 Task: Check the average views per listing of gas cooktop in the last 5 years.
Action: Mouse moved to (1152, 312)
Screenshot: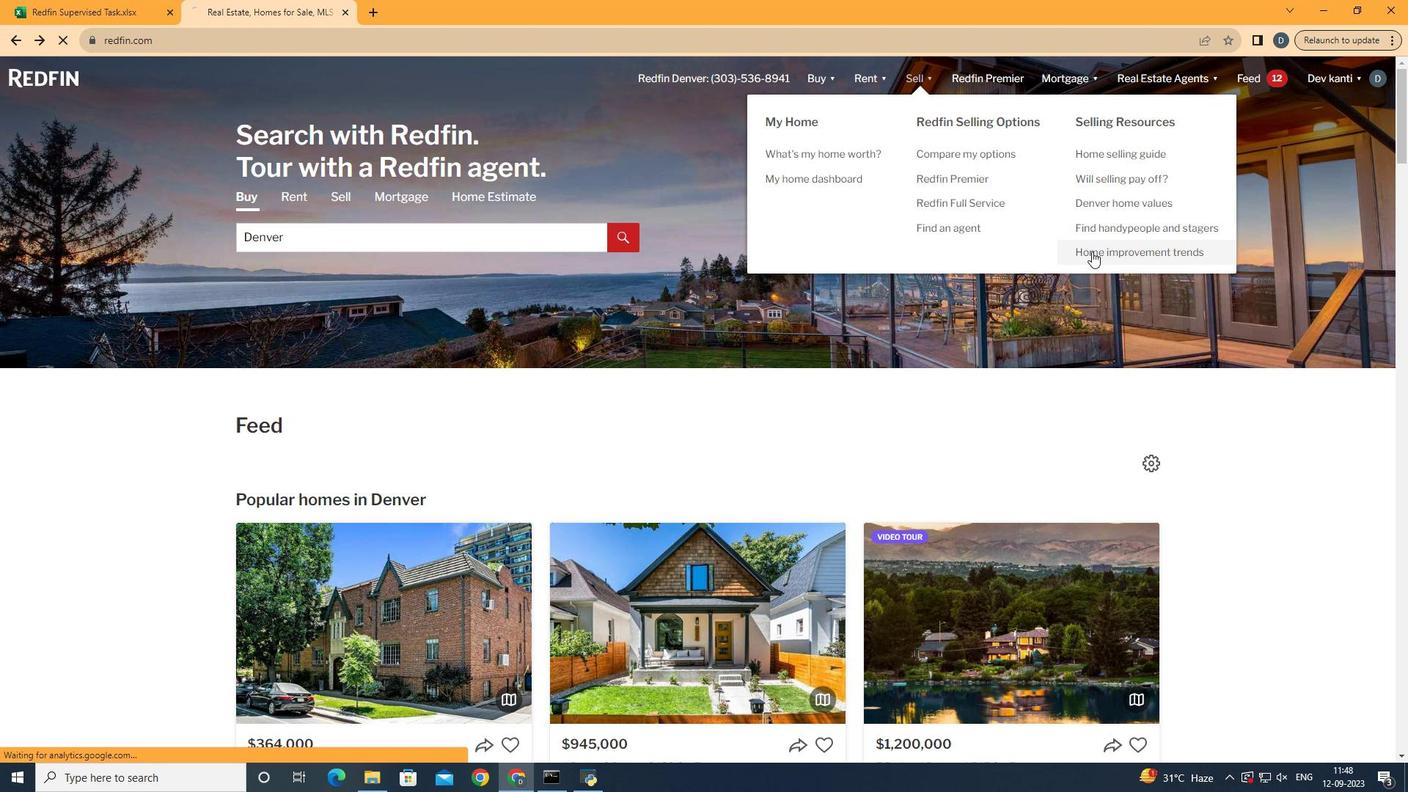 
Action: Mouse pressed left at (1152, 312)
Screenshot: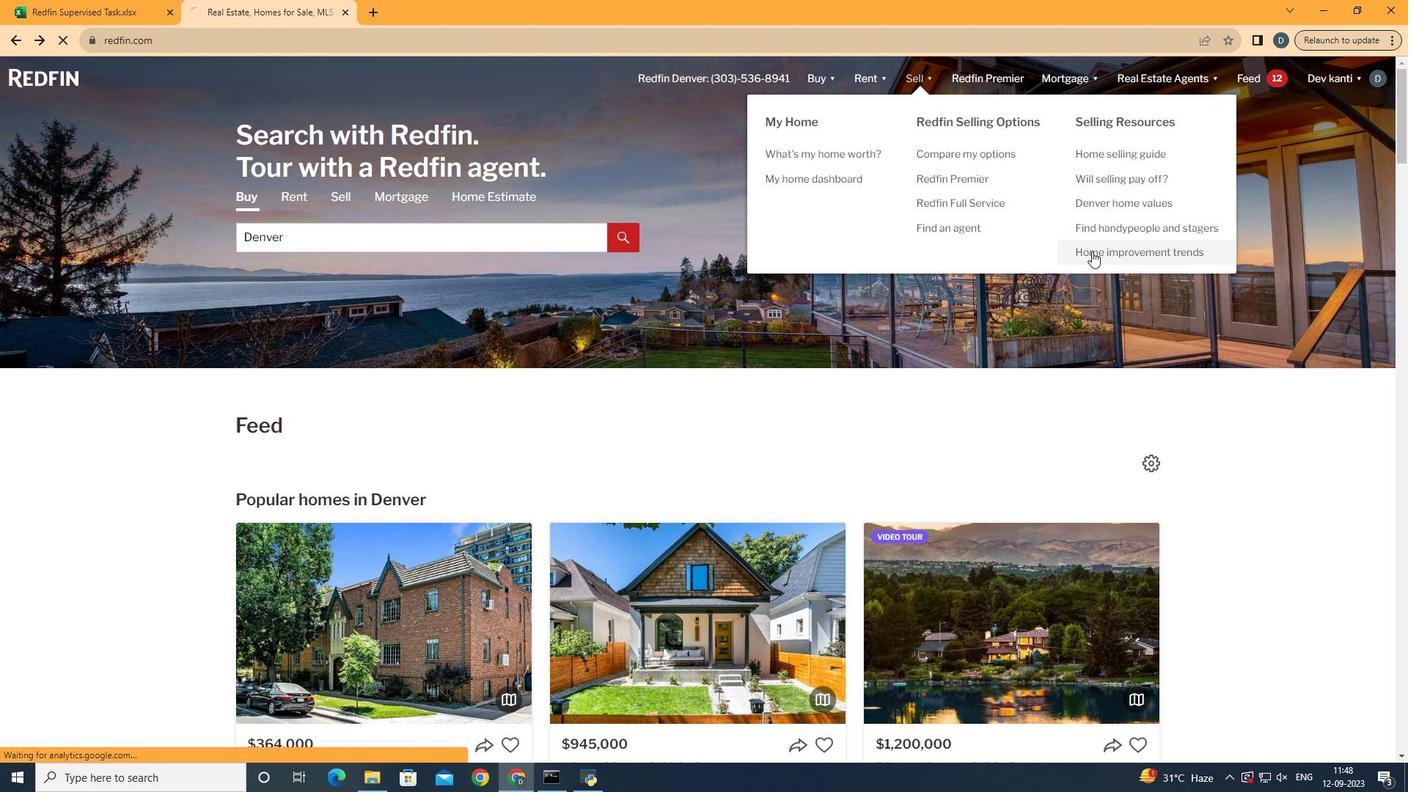 
Action: Mouse moved to (414, 342)
Screenshot: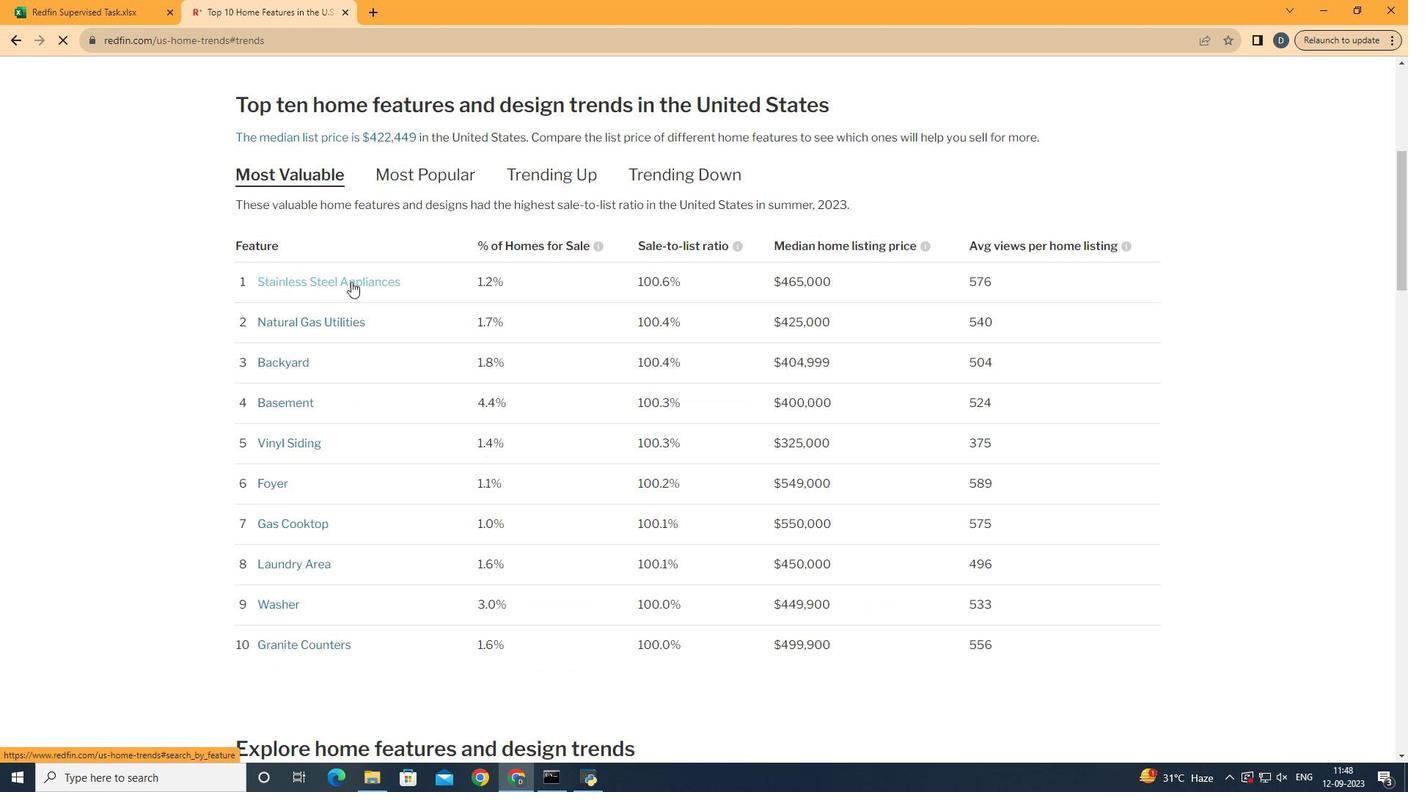 
Action: Mouse pressed left at (414, 342)
Screenshot: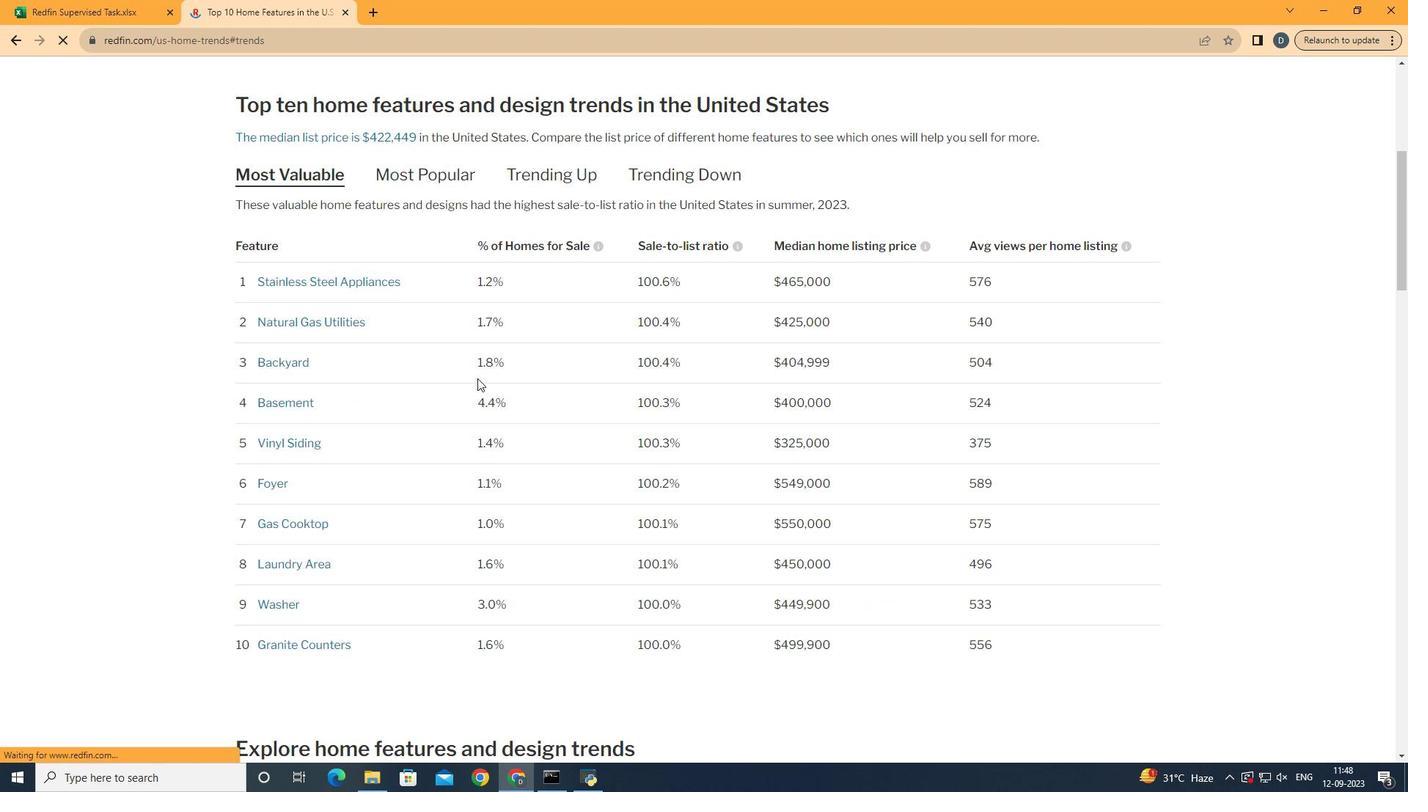
Action: Mouse moved to (538, 439)
Screenshot: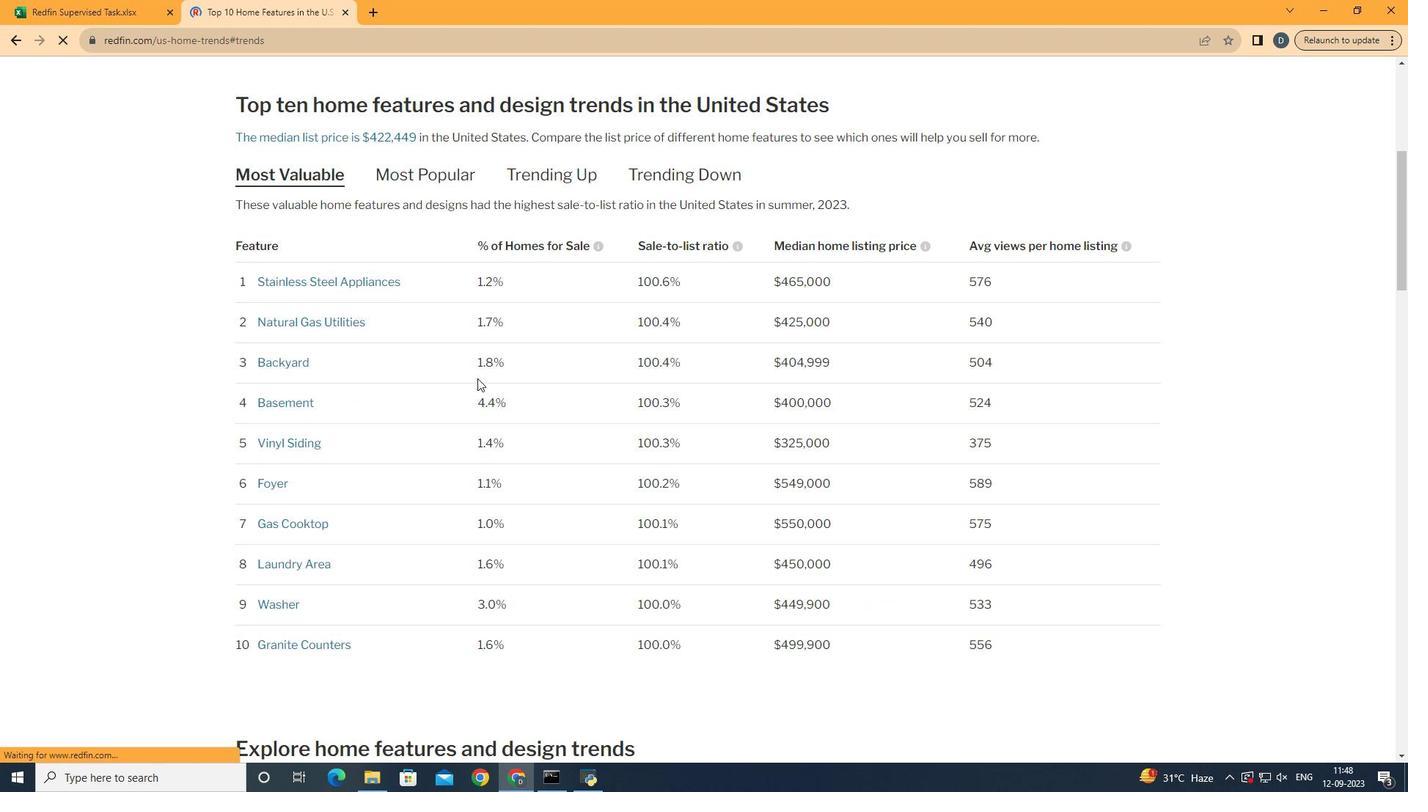
Action: Mouse scrolled (538, 438) with delta (0, 0)
Screenshot: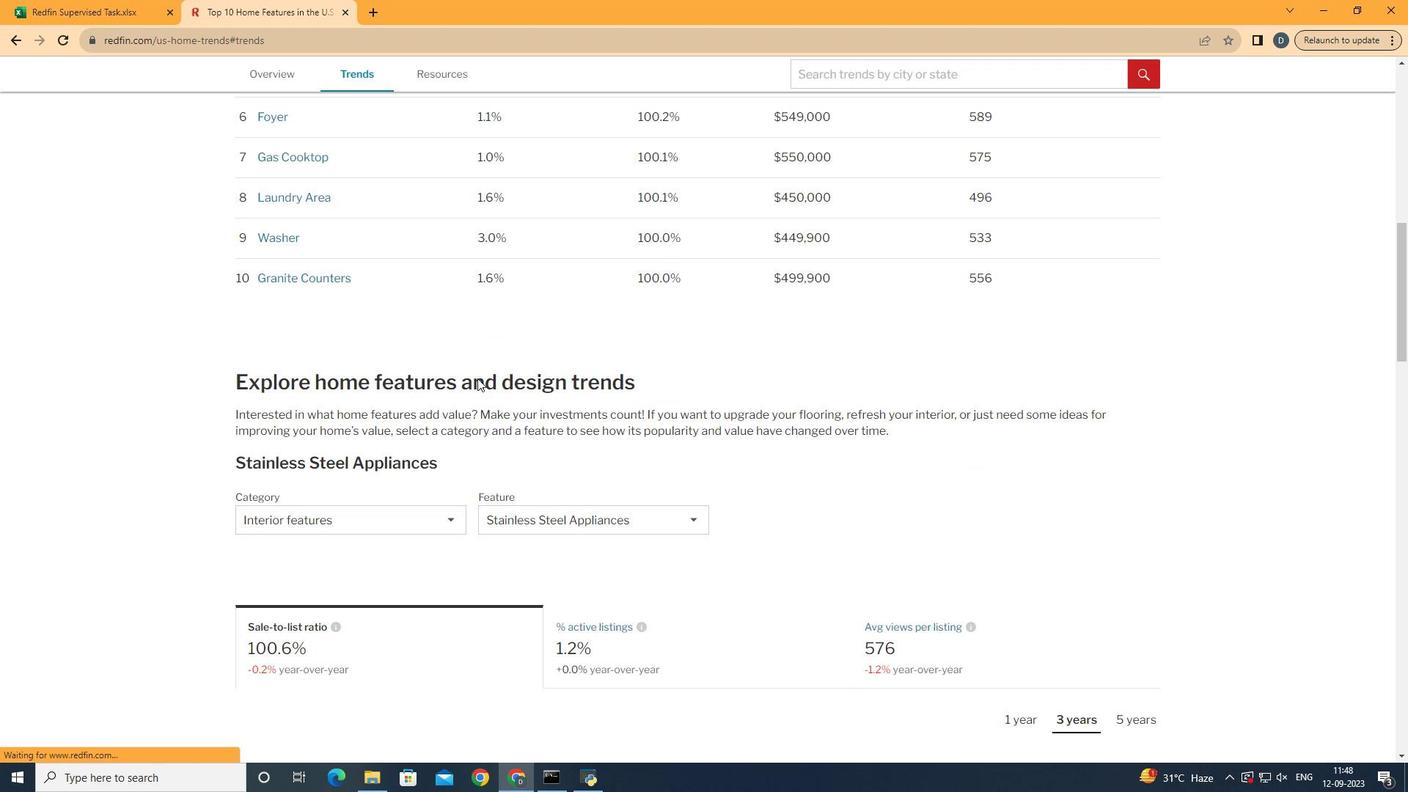 
Action: Mouse scrolled (538, 438) with delta (0, 0)
Screenshot: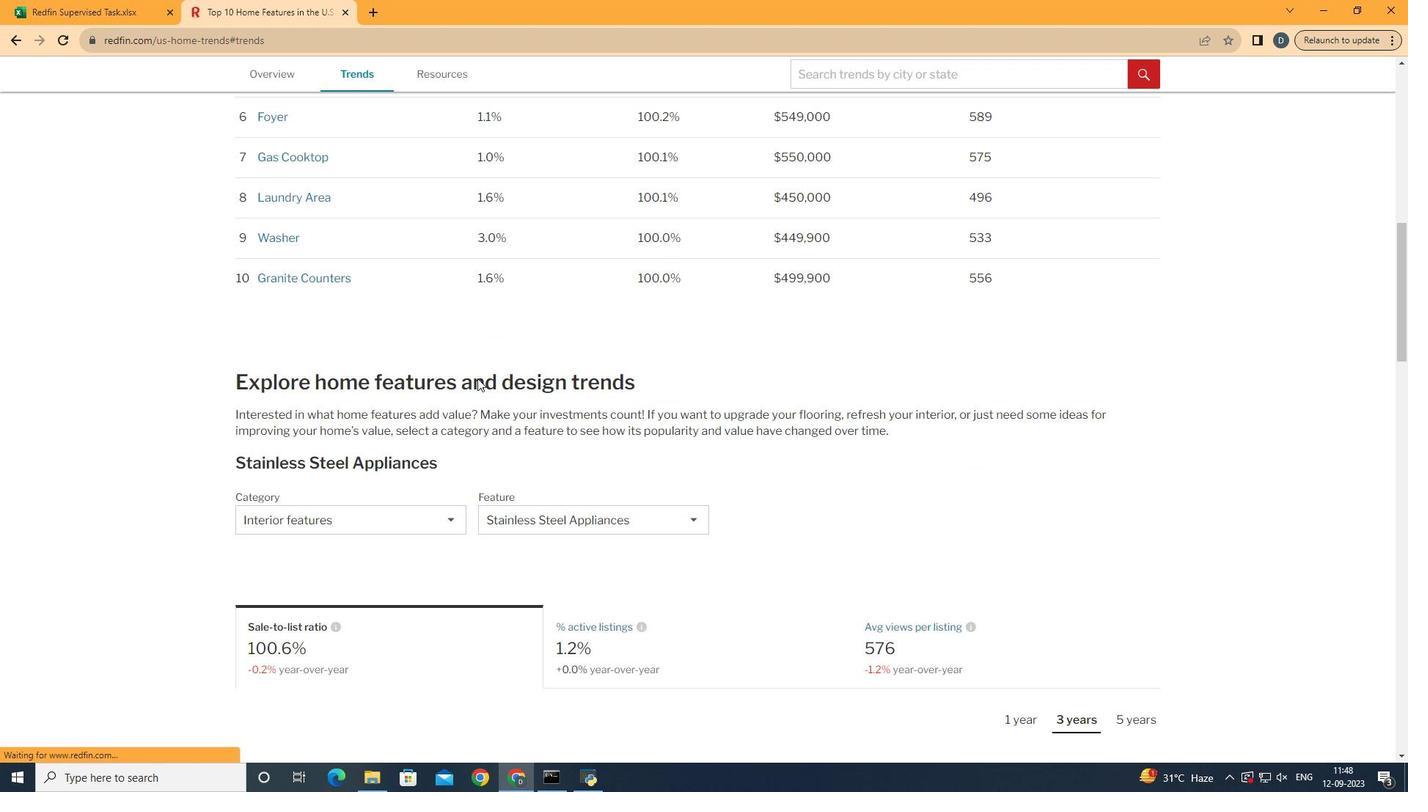 
Action: Mouse scrolled (538, 438) with delta (0, 0)
Screenshot: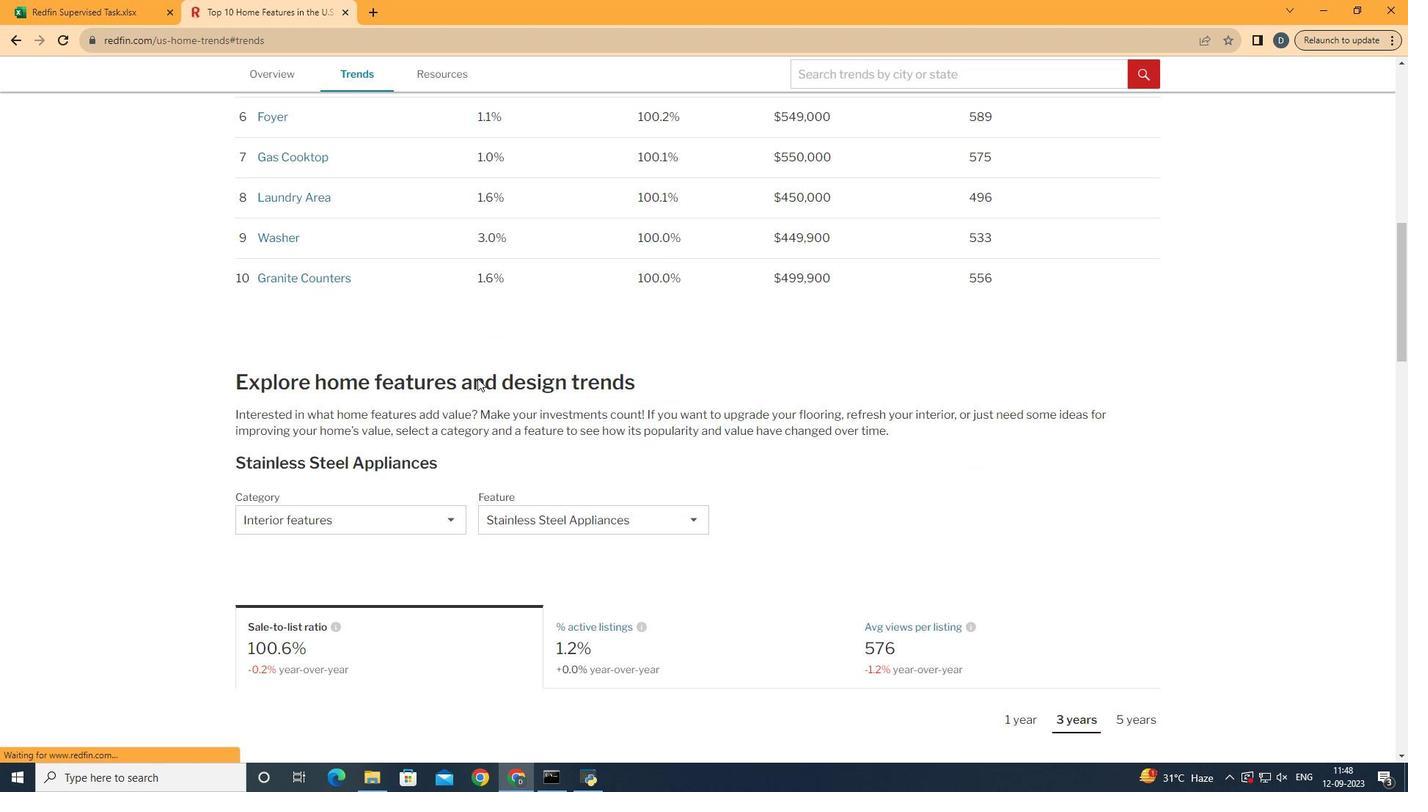 
Action: Mouse scrolled (538, 438) with delta (0, 0)
Screenshot: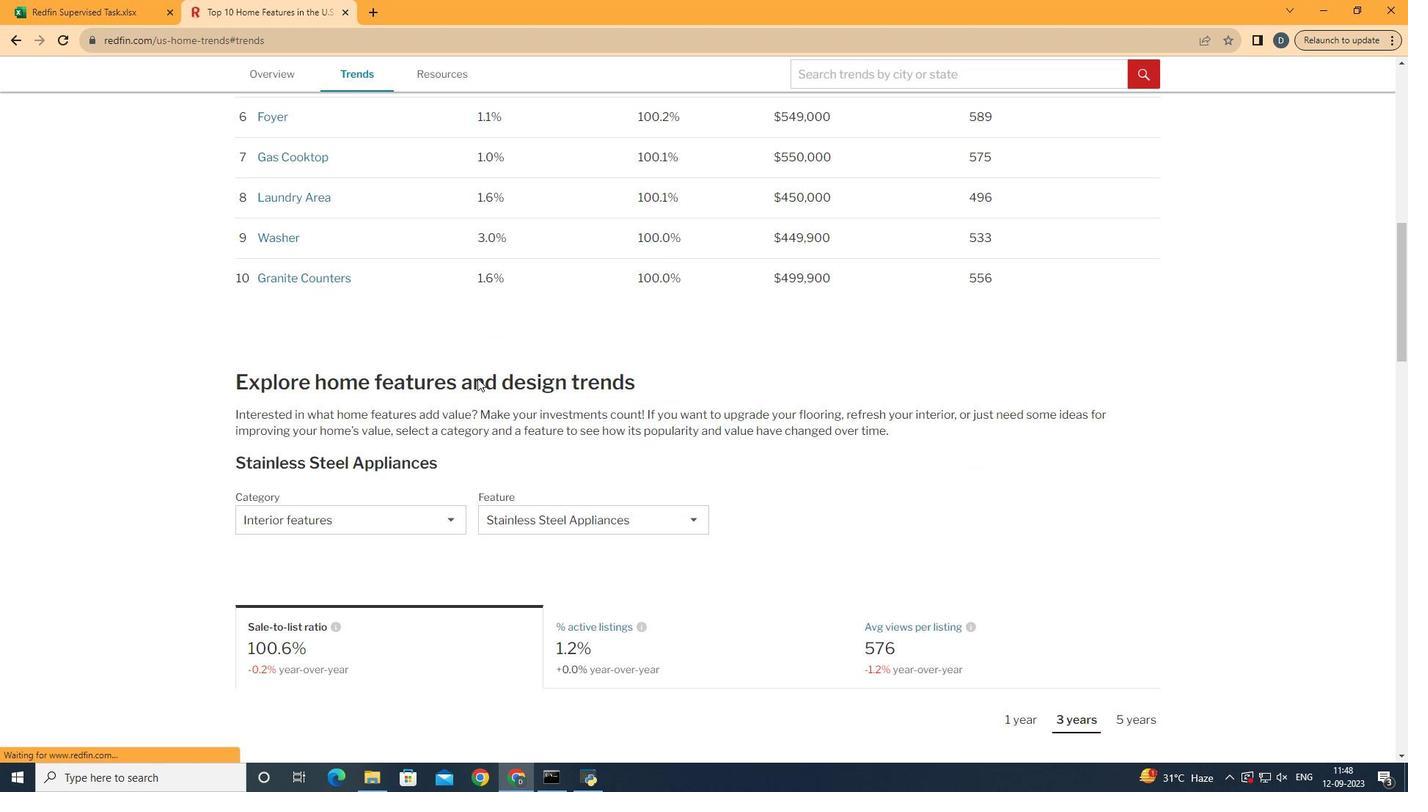 
Action: Mouse scrolled (538, 438) with delta (0, 0)
Screenshot: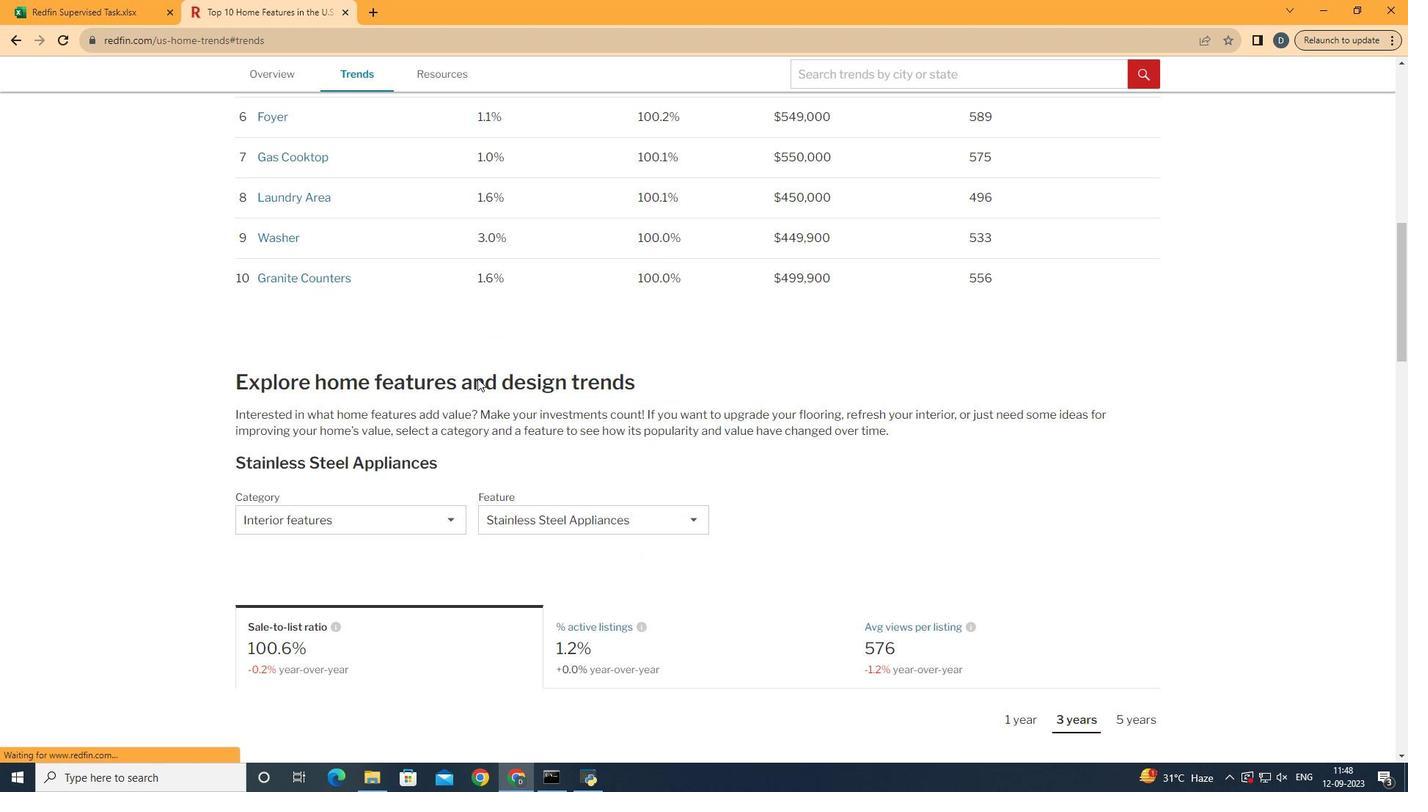 
Action: Mouse scrolled (538, 438) with delta (0, 0)
Screenshot: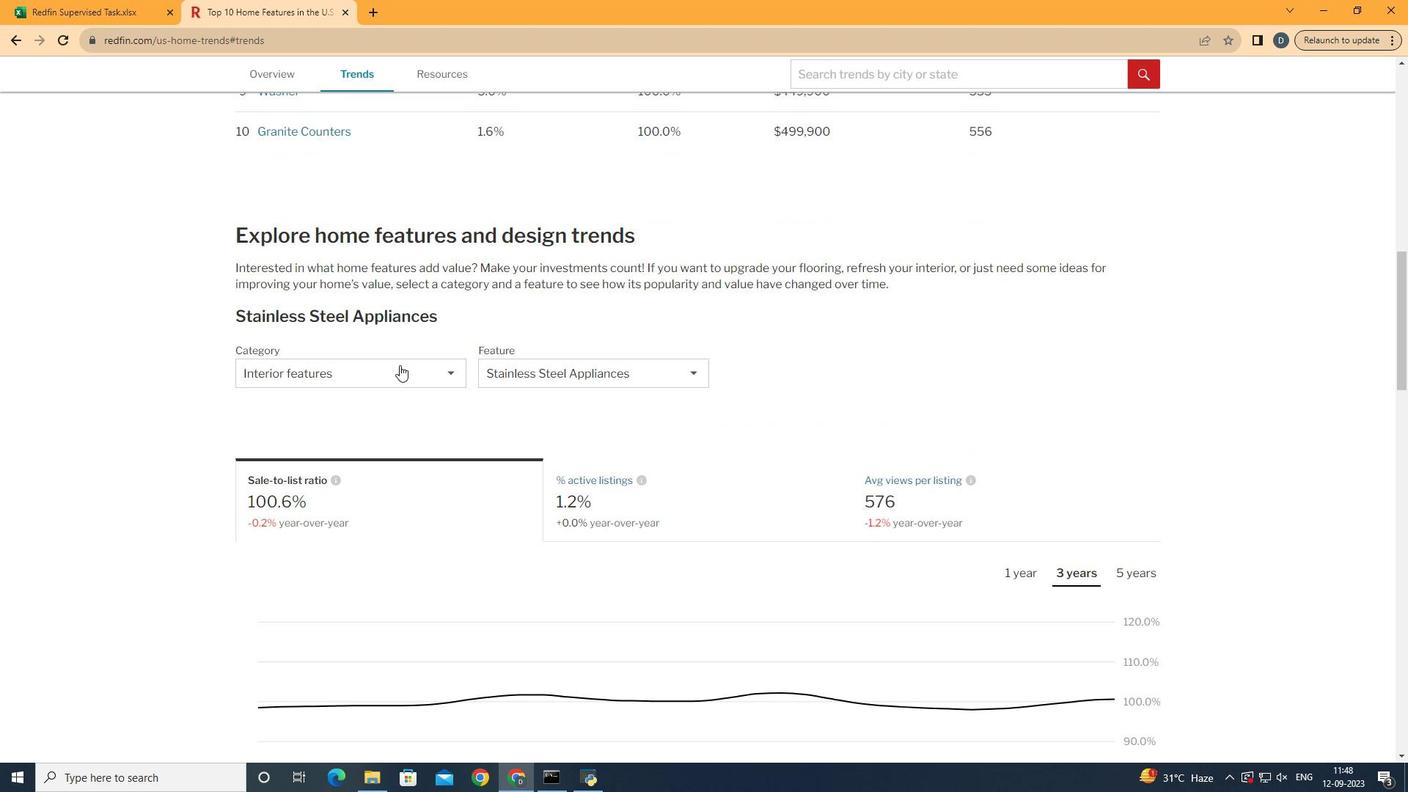 
Action: Mouse scrolled (538, 438) with delta (0, 0)
Screenshot: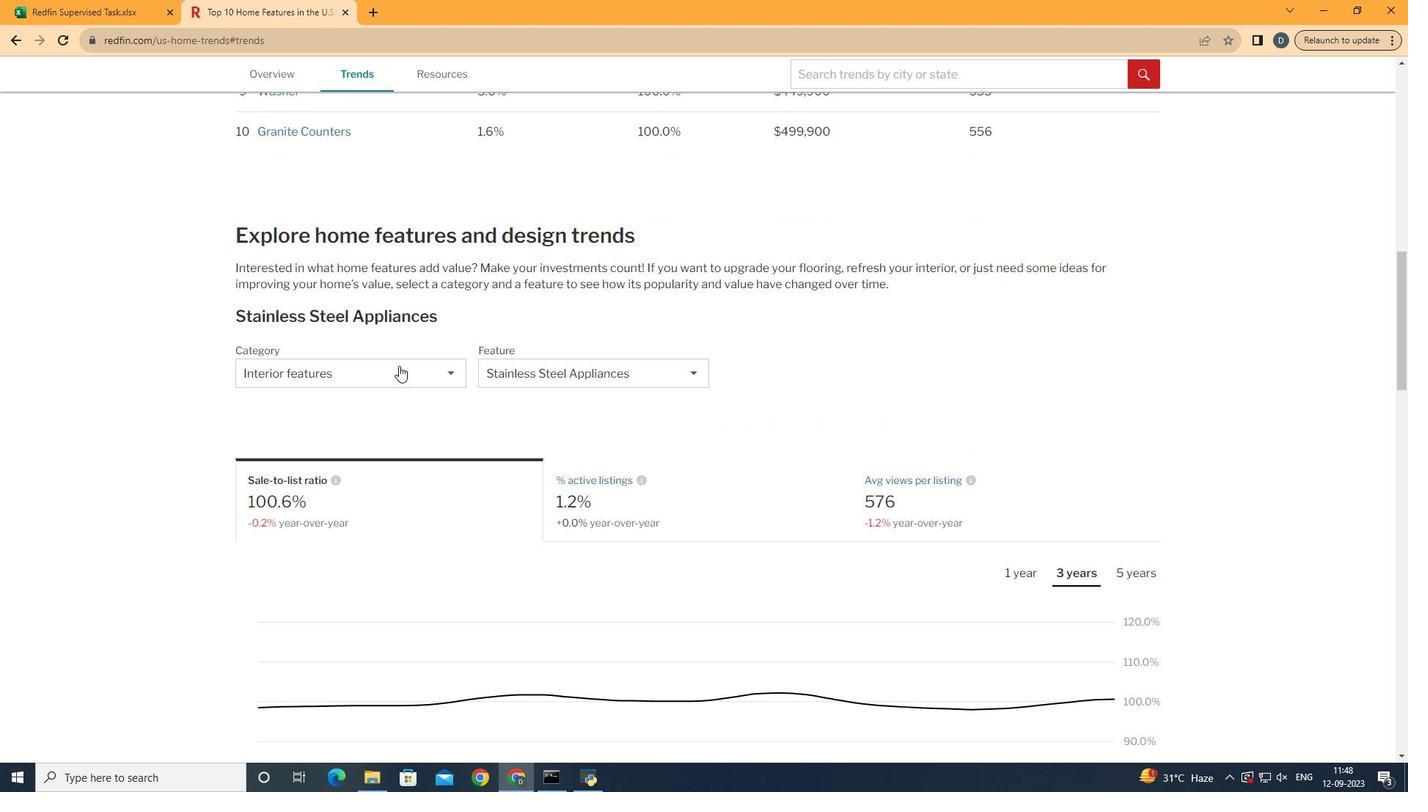 
Action: Mouse moved to (460, 426)
Screenshot: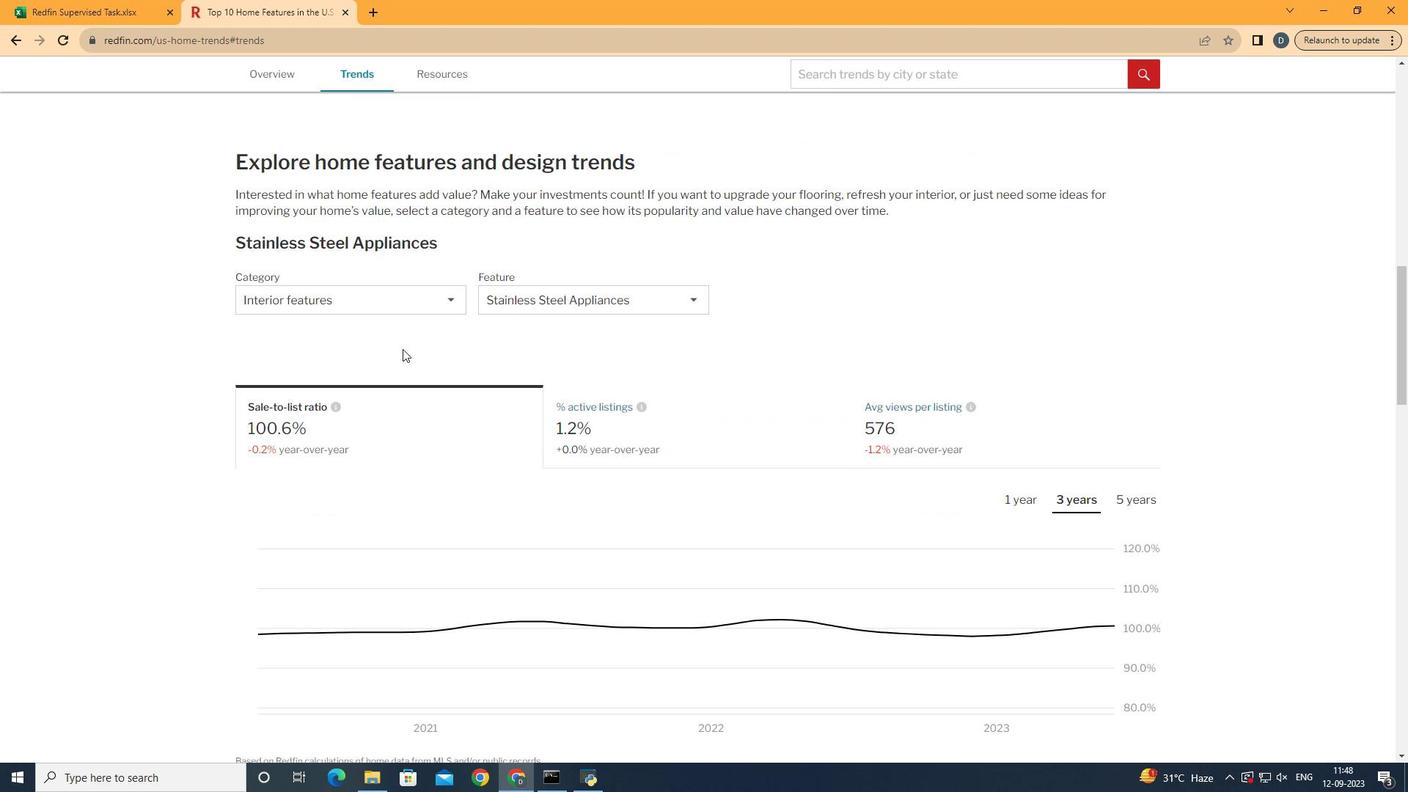 
Action: Mouse scrolled (460, 425) with delta (0, 0)
Screenshot: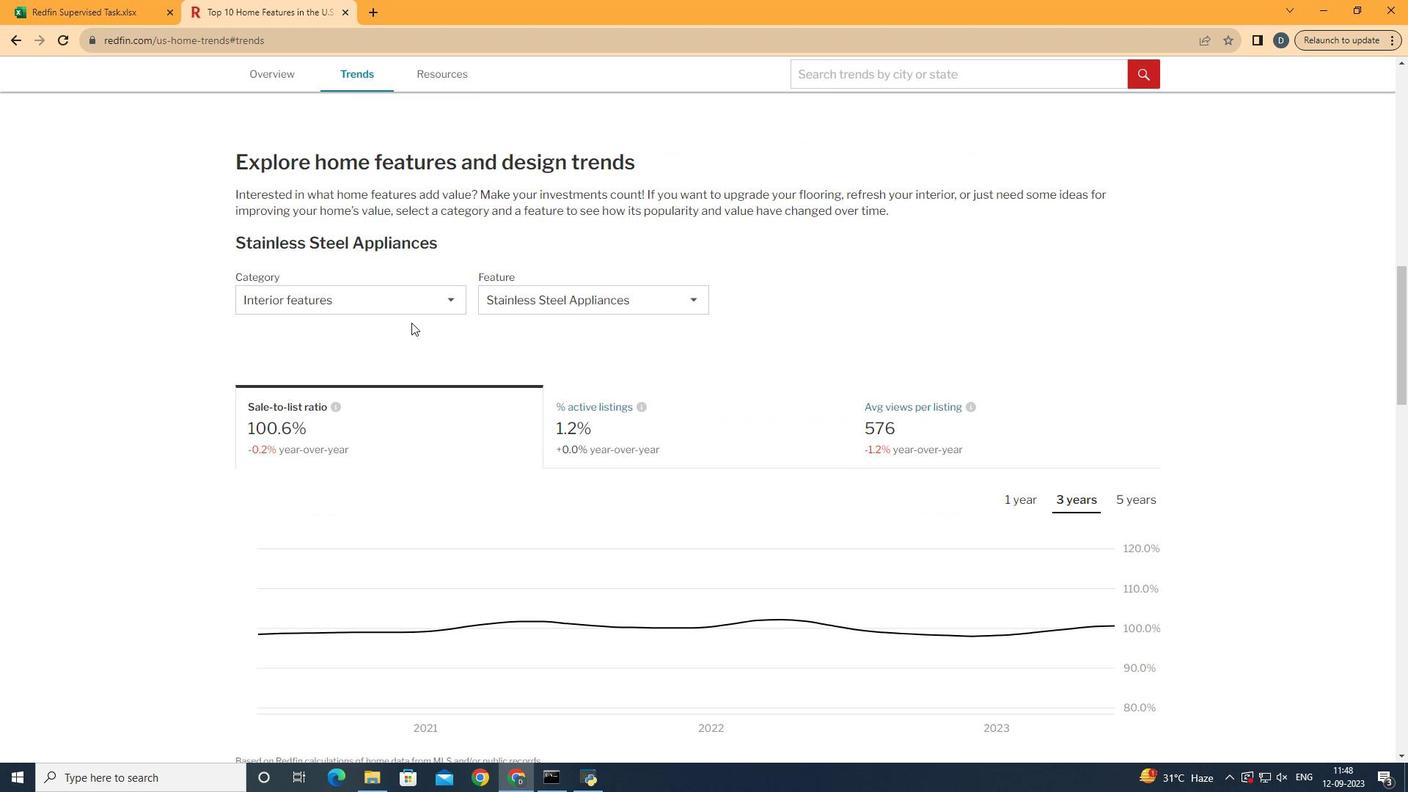 
Action: Mouse moved to (481, 352)
Screenshot: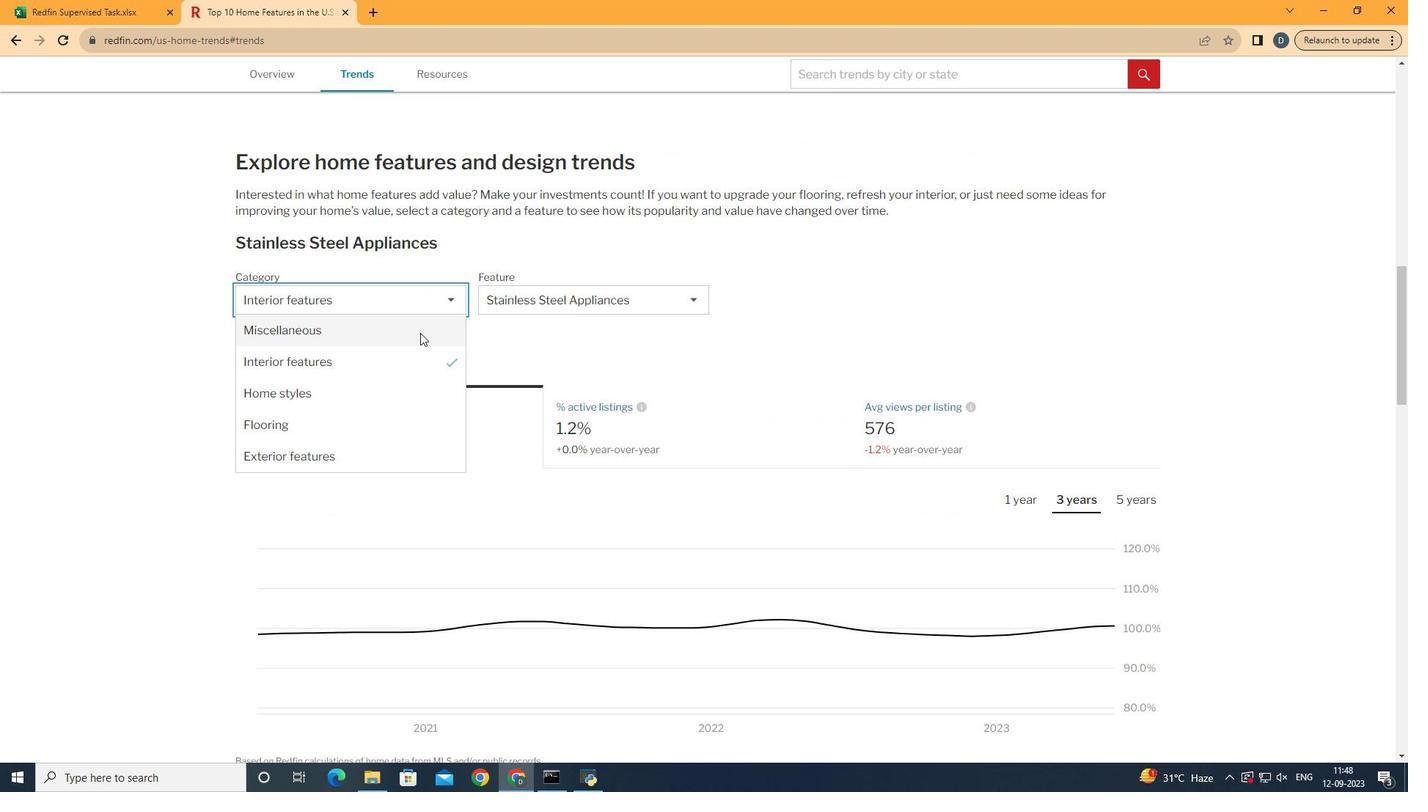 
Action: Mouse pressed left at (481, 352)
Screenshot: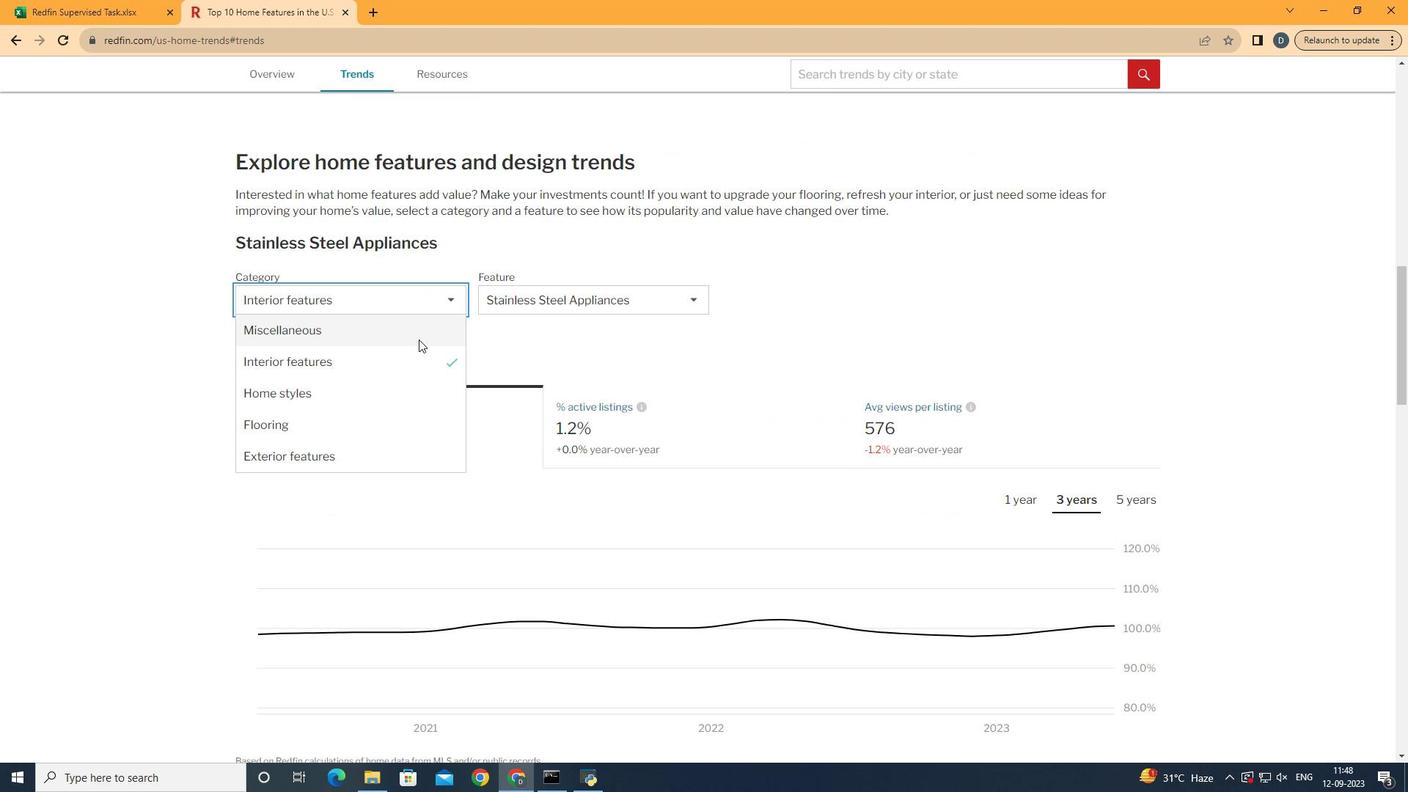 
Action: Mouse moved to (482, 420)
Screenshot: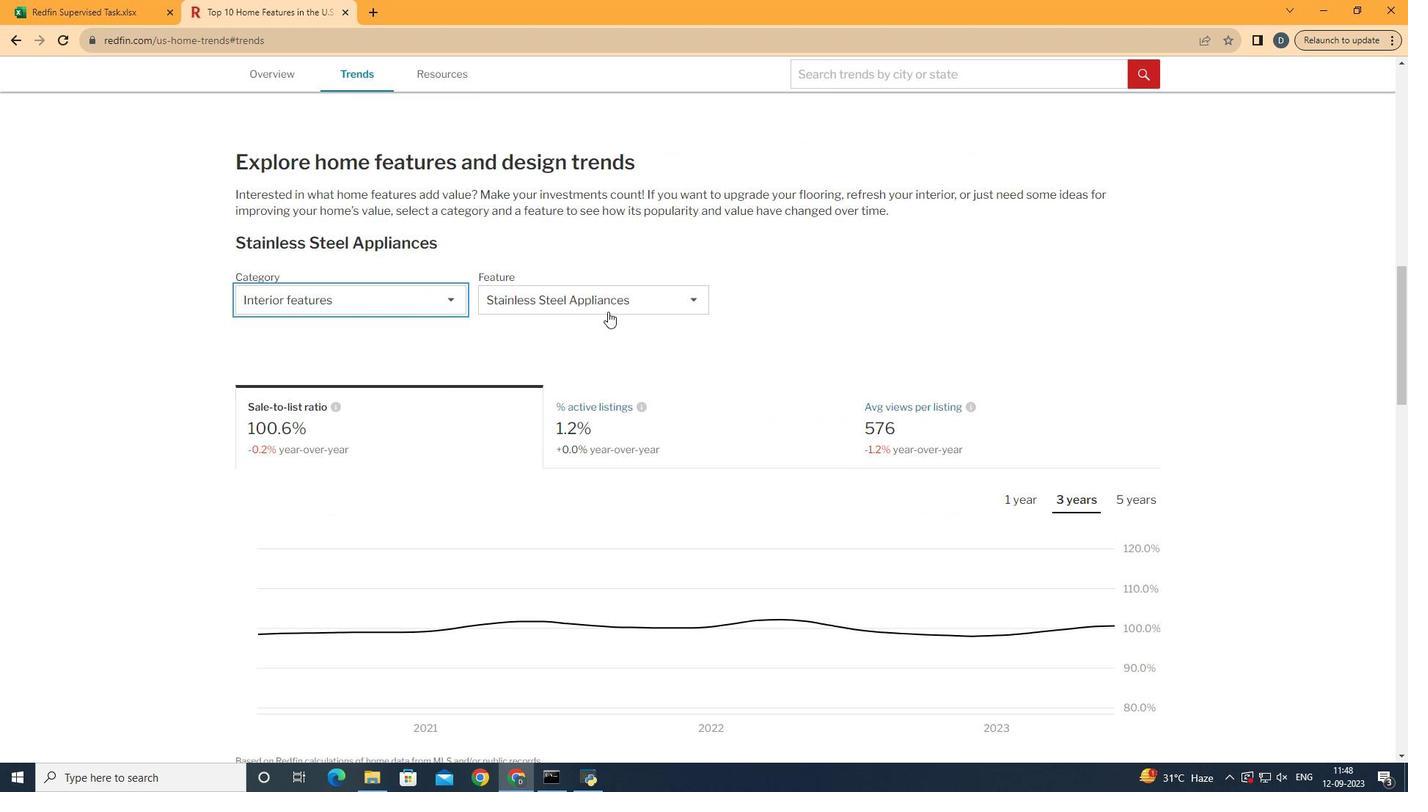 
Action: Mouse pressed left at (482, 420)
Screenshot: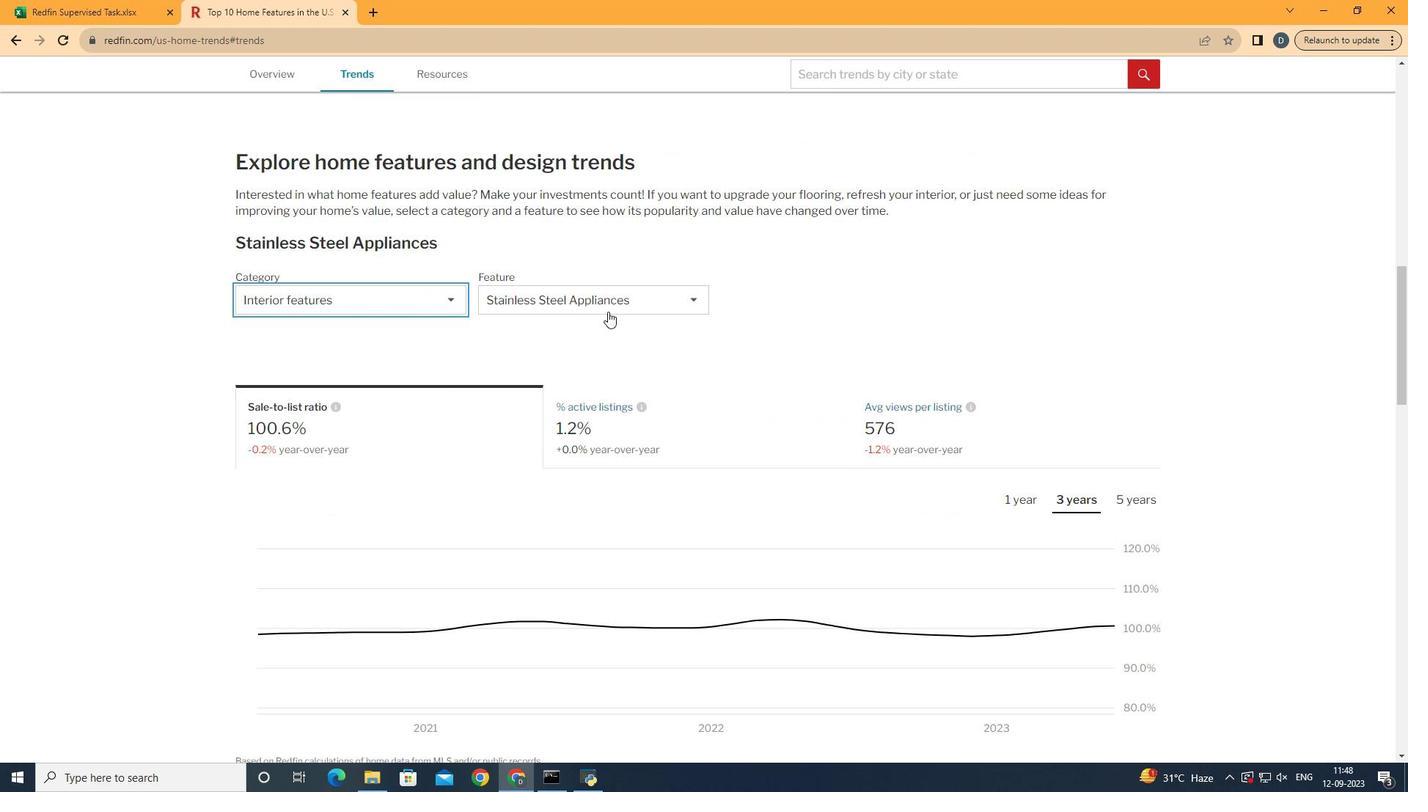 
Action: Mouse moved to (675, 366)
Screenshot: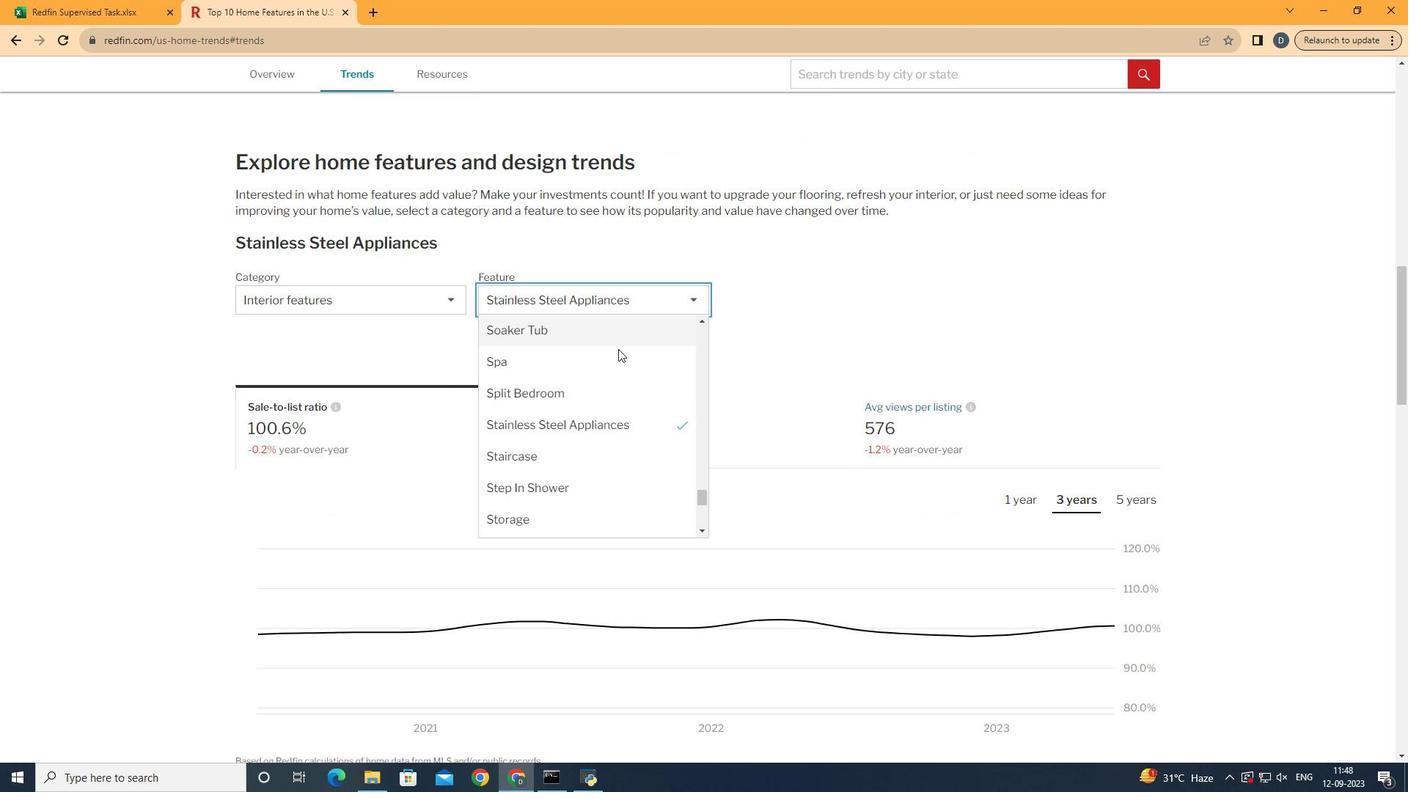 
Action: Mouse pressed left at (675, 366)
Screenshot: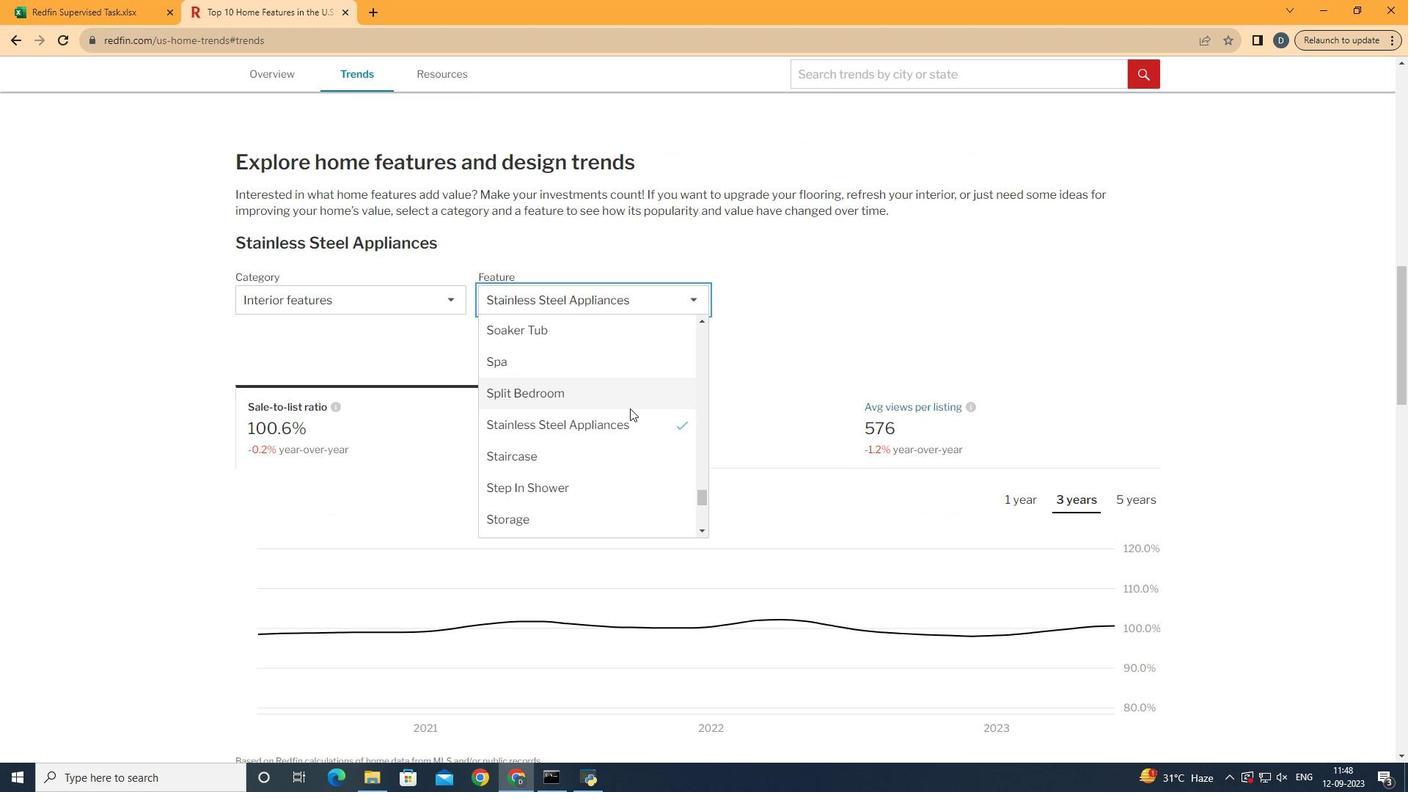 
Action: Mouse moved to (699, 497)
Screenshot: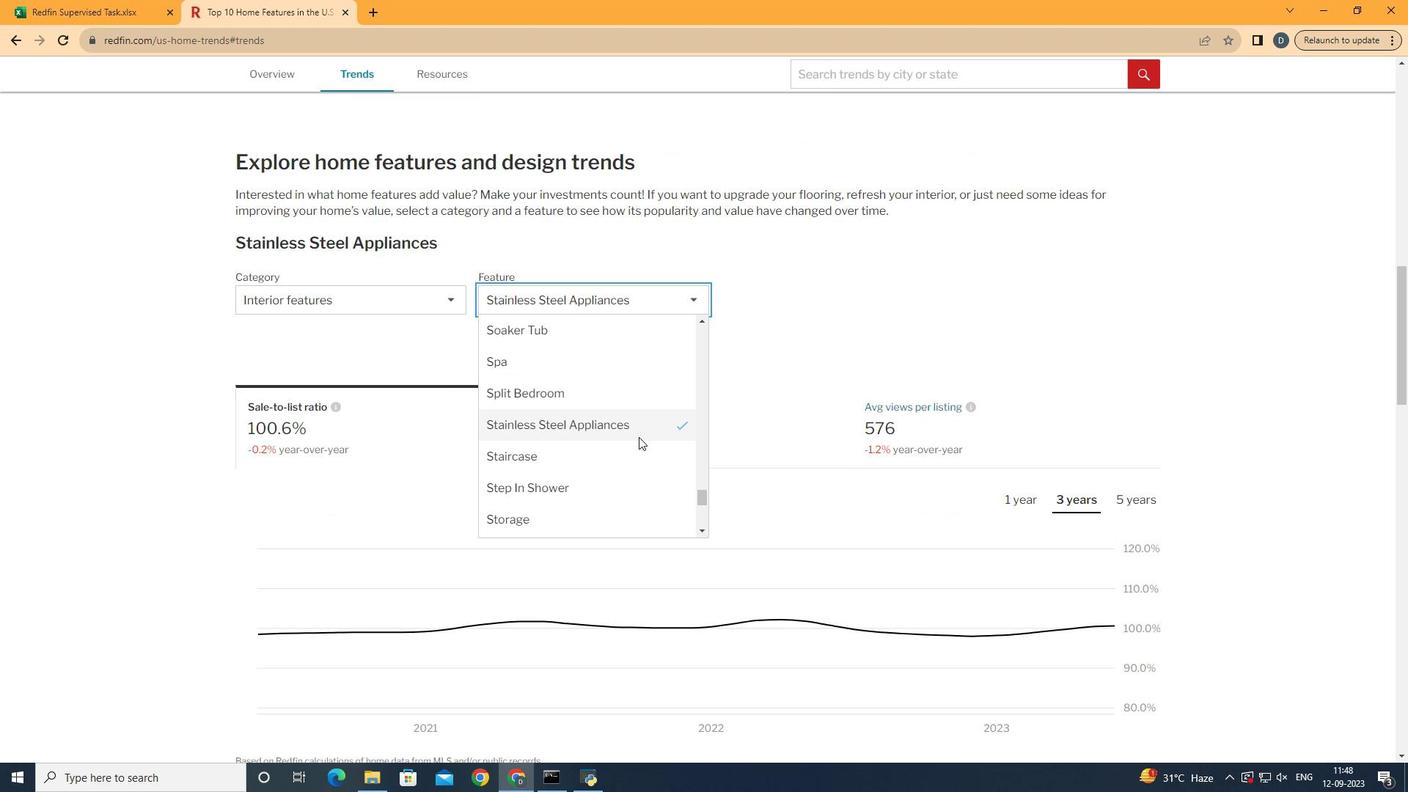 
Action: Mouse scrolled (699, 498) with delta (0, 0)
Screenshot: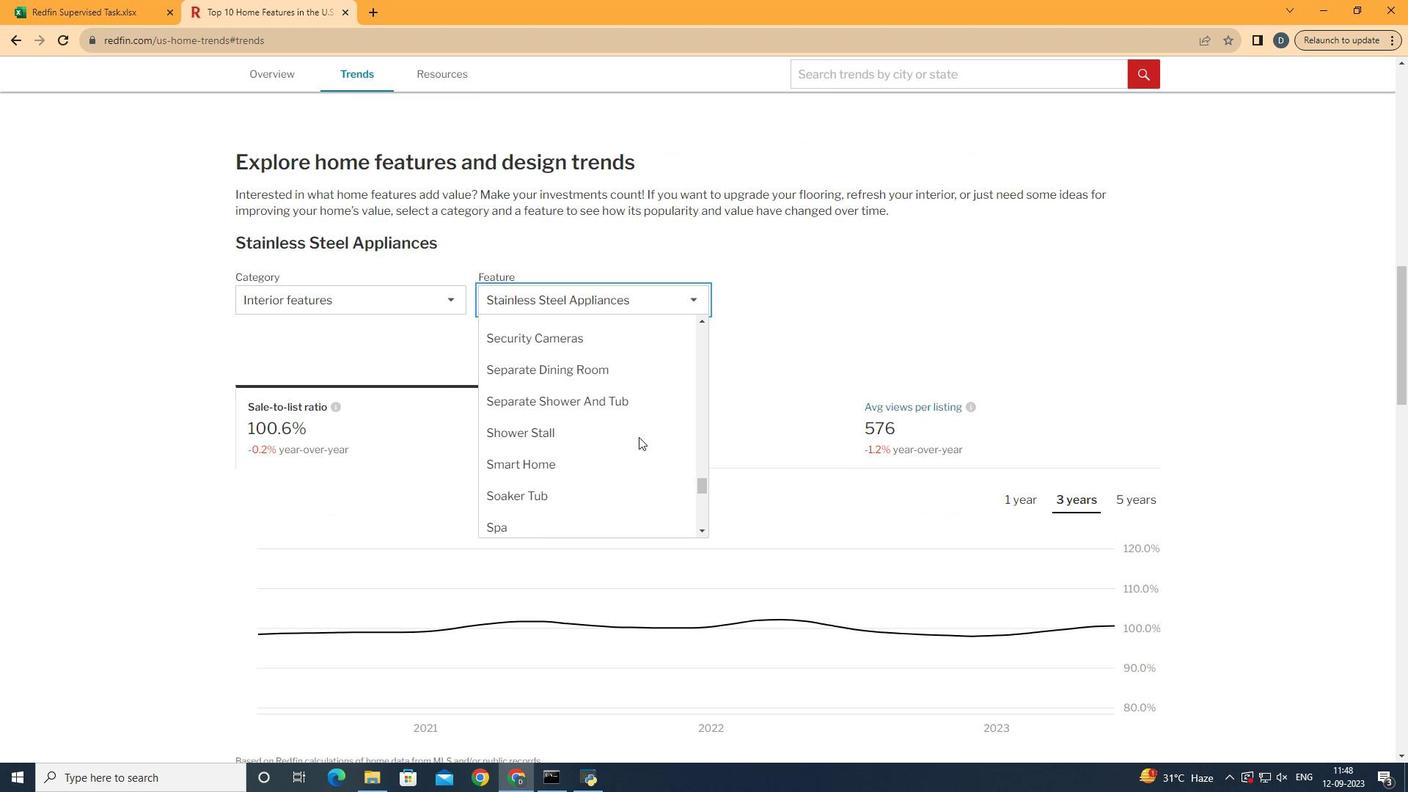 
Action: Mouse scrolled (699, 498) with delta (0, 0)
Screenshot: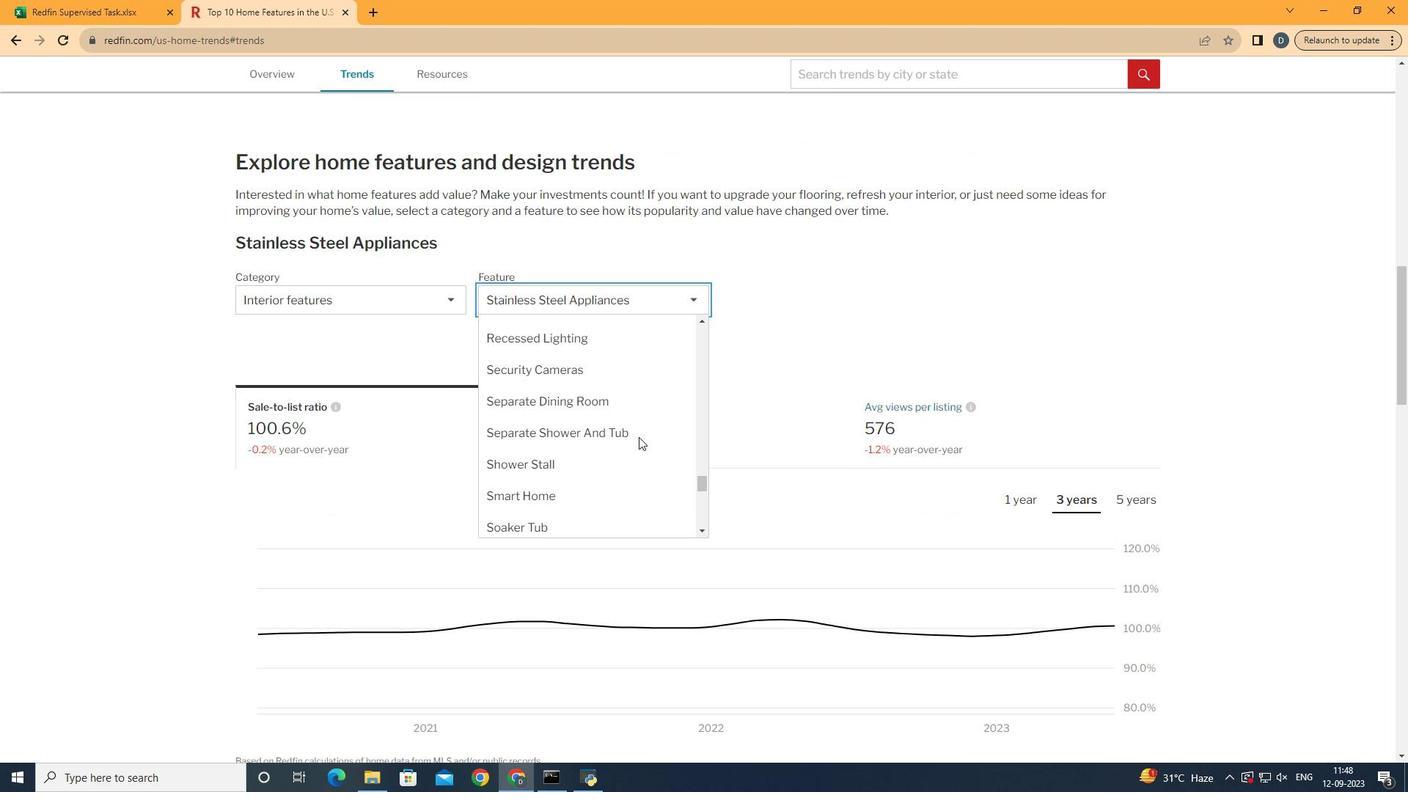 
Action: Mouse scrolled (699, 498) with delta (0, 0)
Screenshot: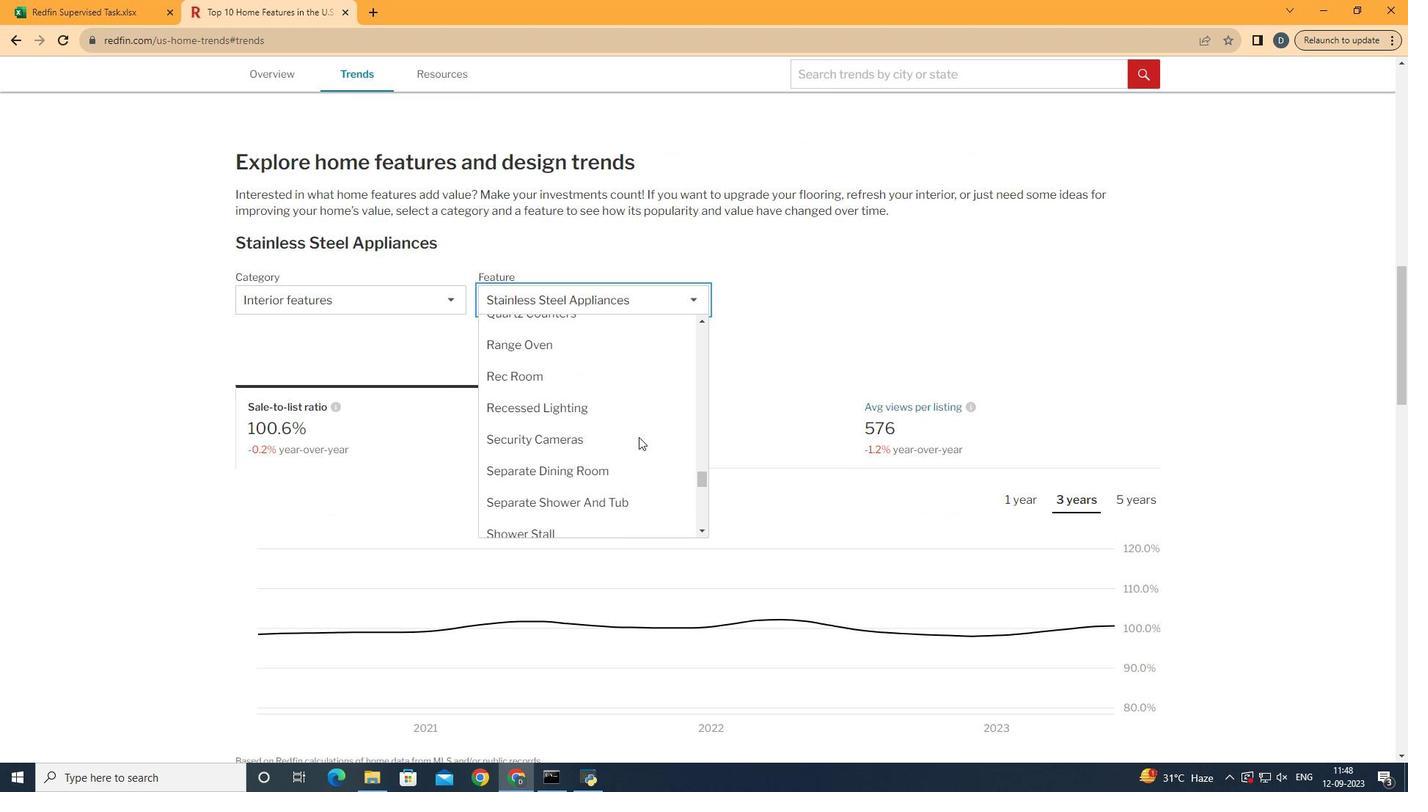 
Action: Mouse scrolled (699, 498) with delta (0, 0)
Screenshot: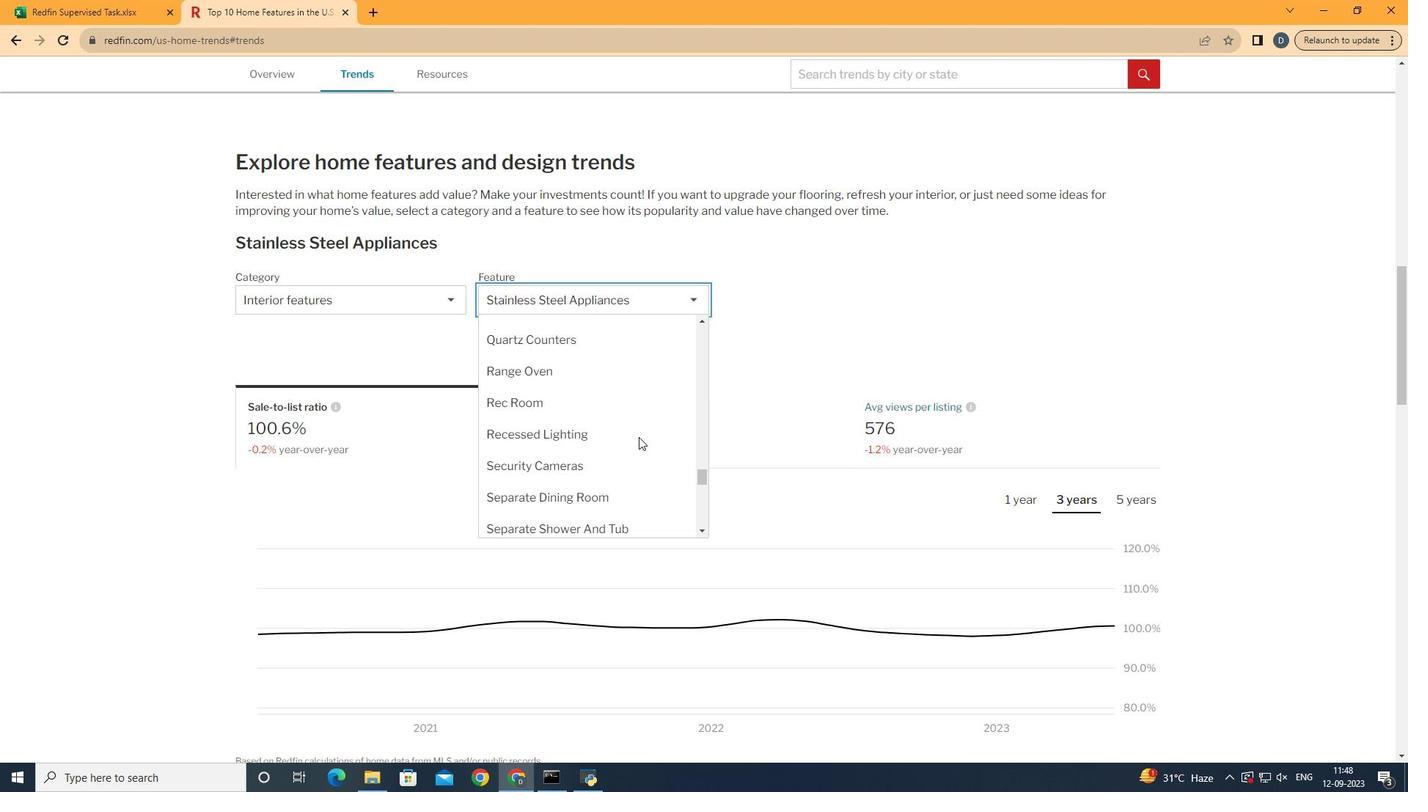 
Action: Mouse scrolled (699, 498) with delta (0, 0)
Screenshot: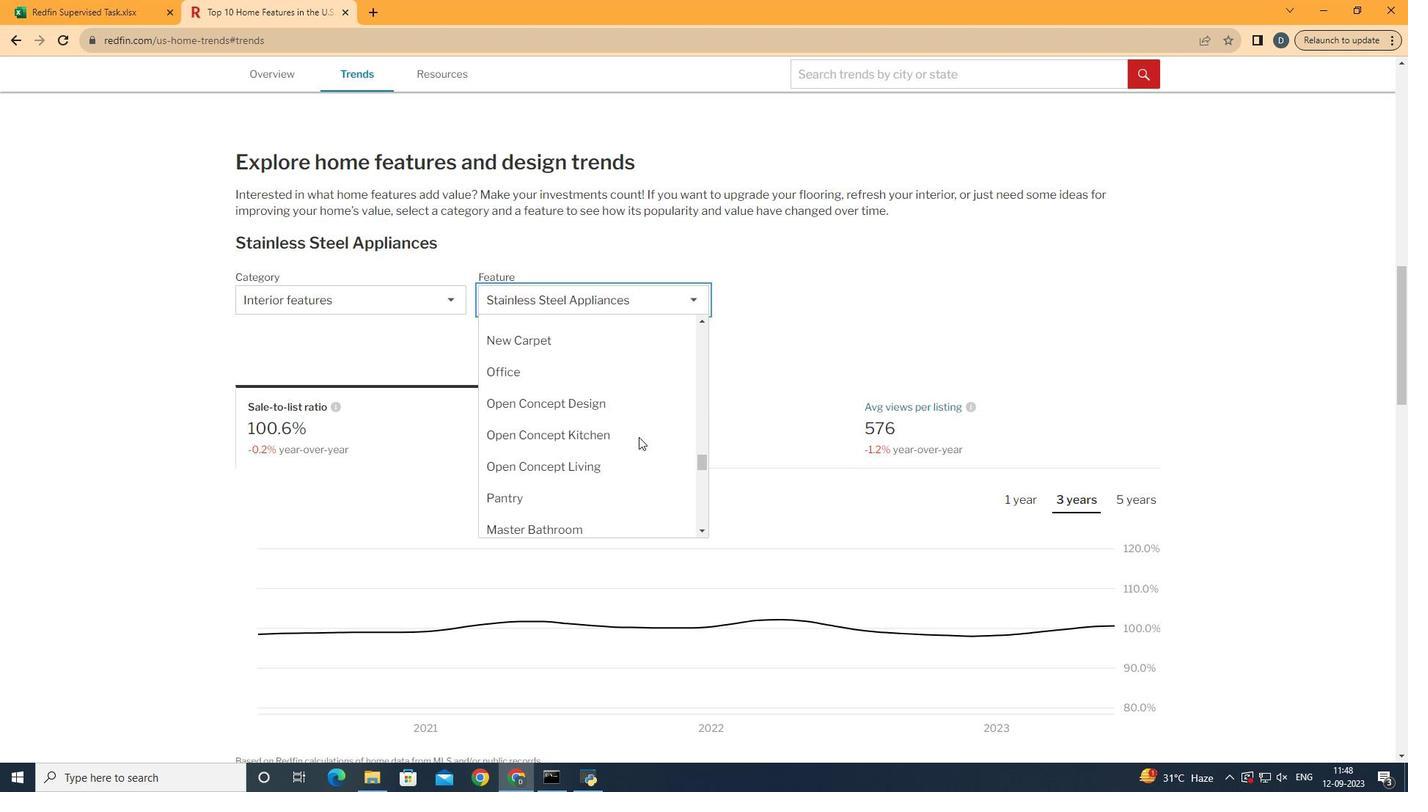 
Action: Mouse scrolled (699, 498) with delta (0, 0)
Screenshot: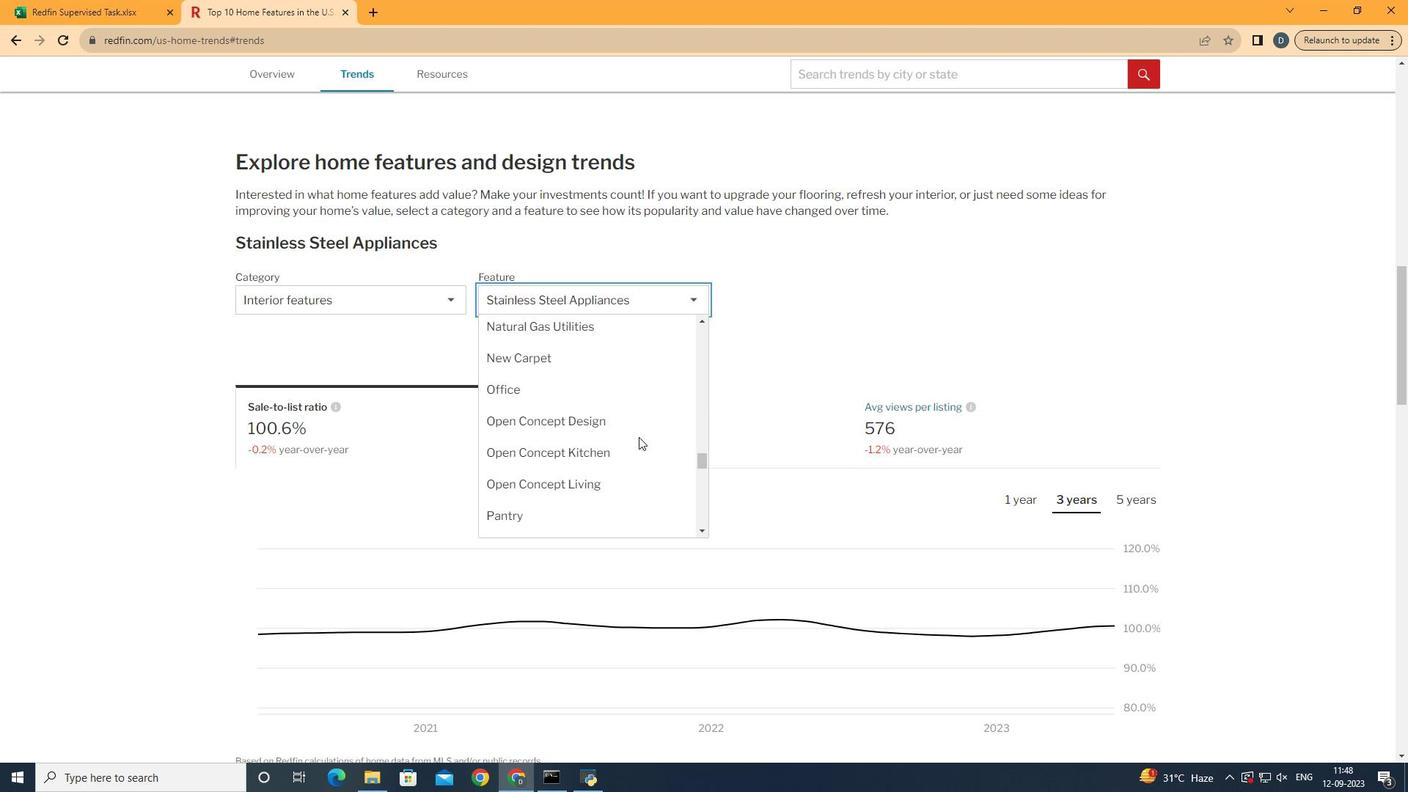 
Action: Mouse scrolled (699, 498) with delta (0, 0)
Screenshot: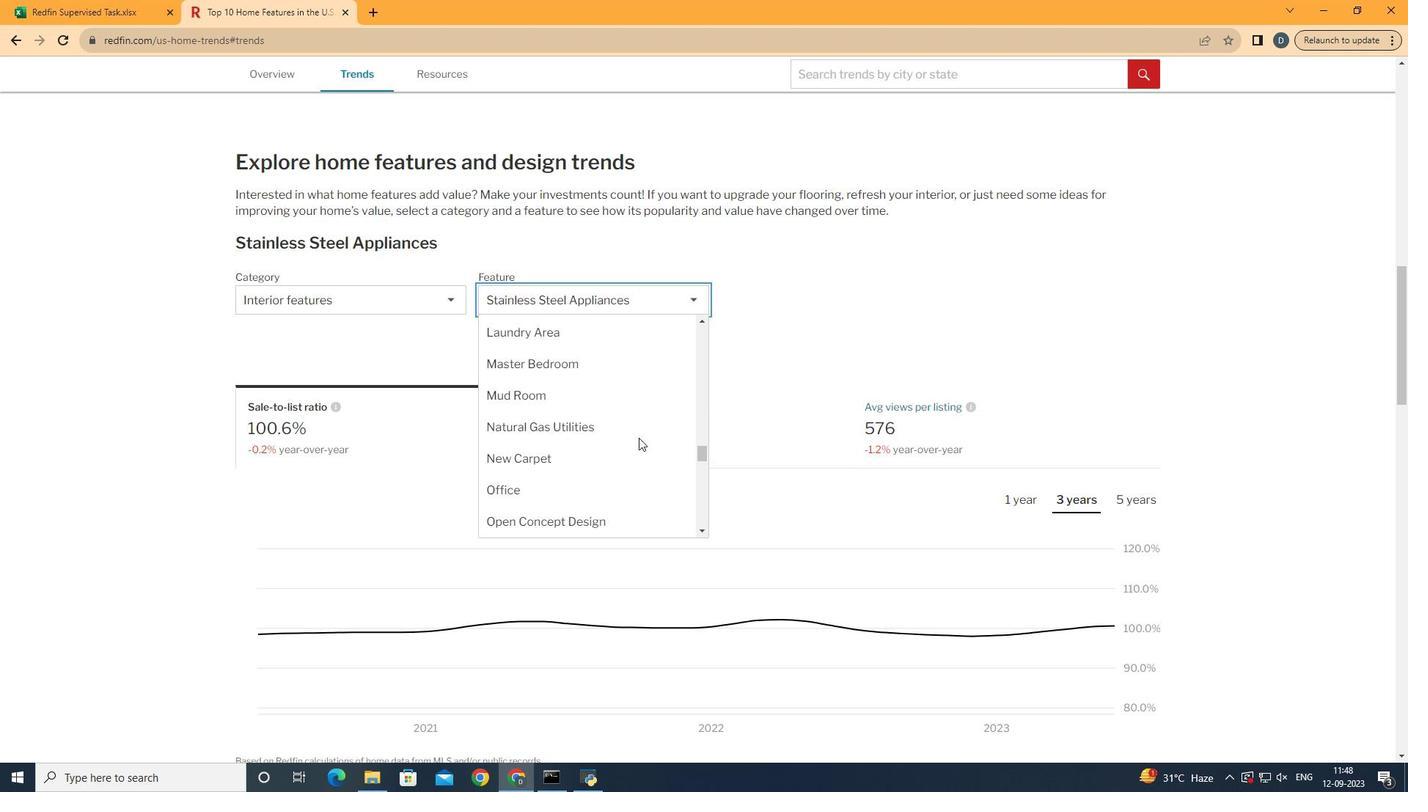 
Action: Mouse scrolled (699, 498) with delta (0, 0)
Screenshot: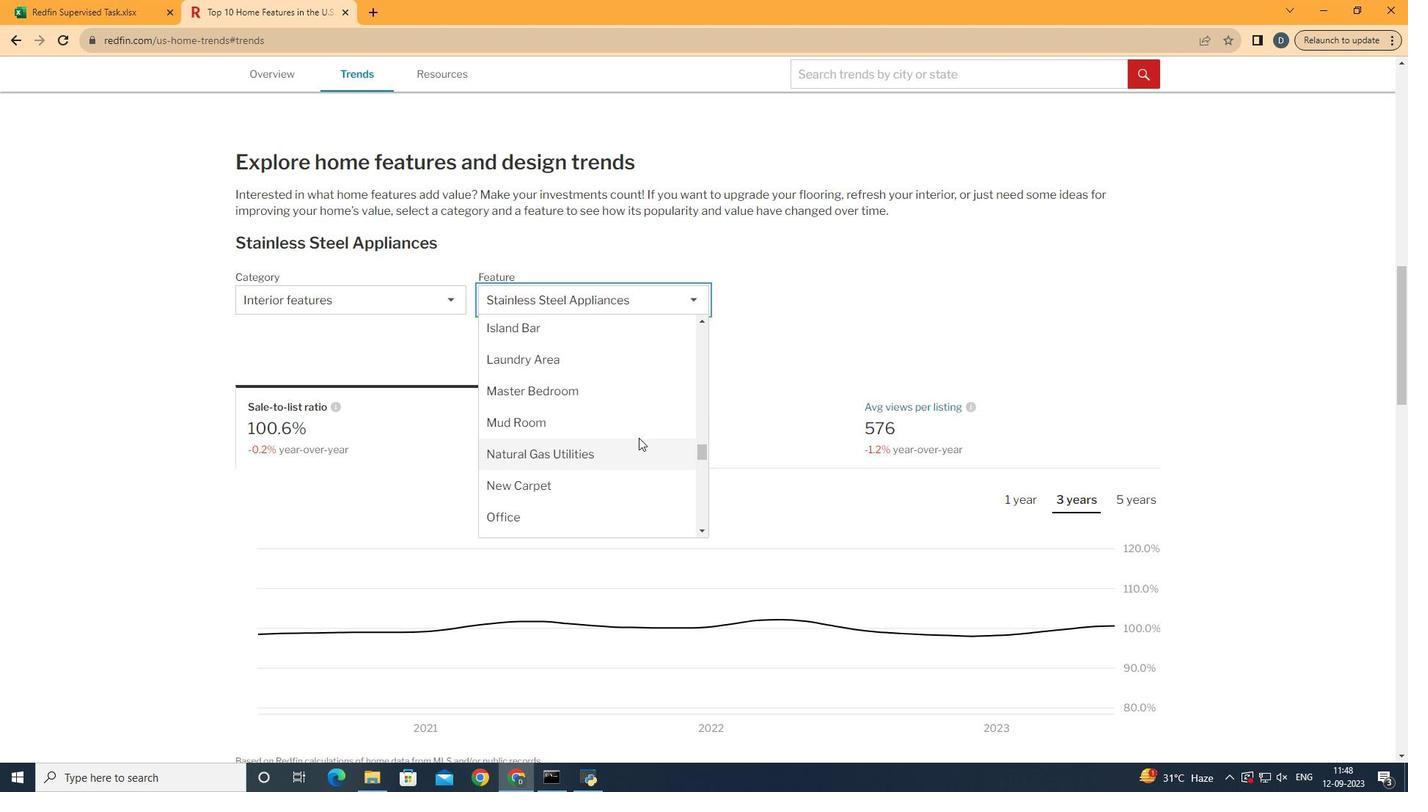 
Action: Mouse scrolled (699, 498) with delta (0, 0)
Screenshot: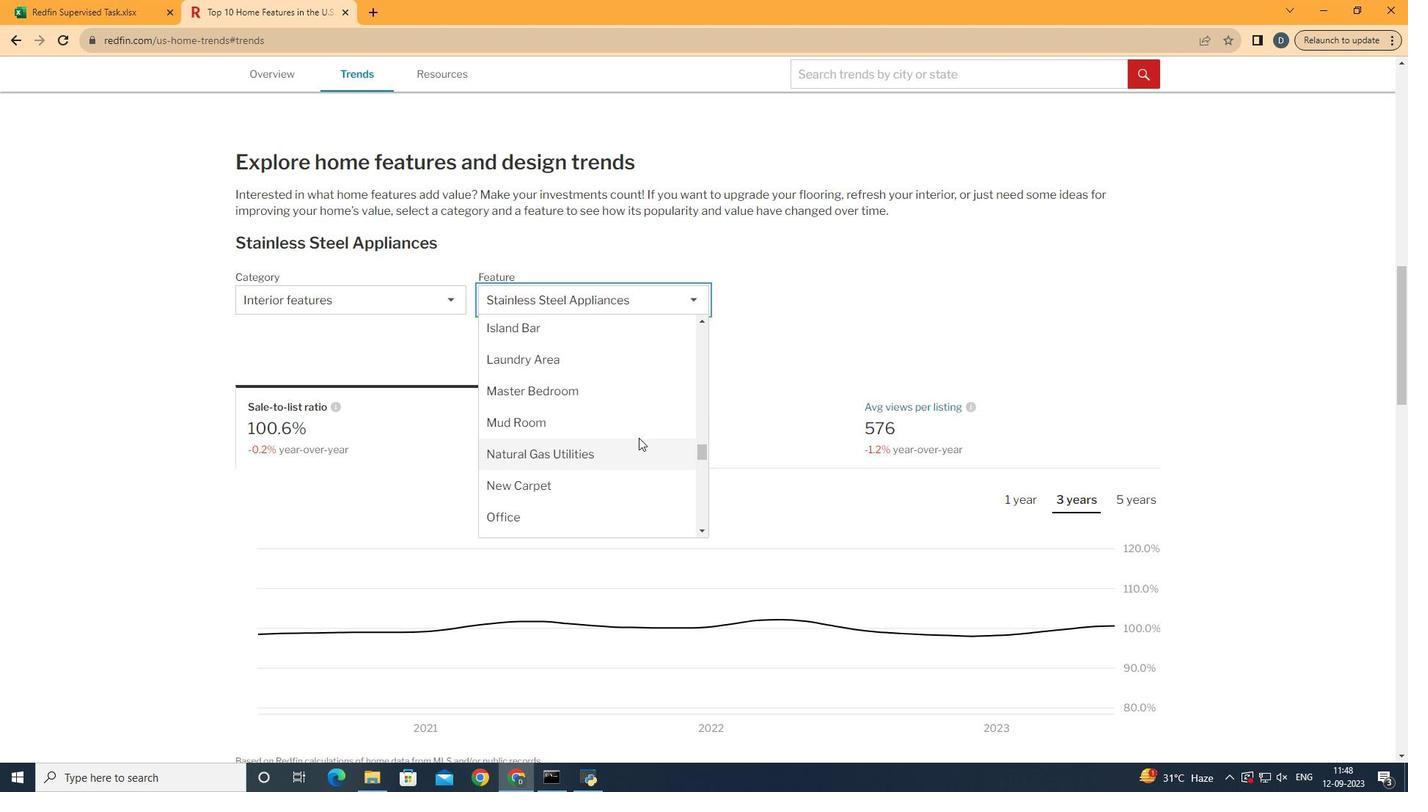 
Action: Mouse moved to (699, 498)
Screenshot: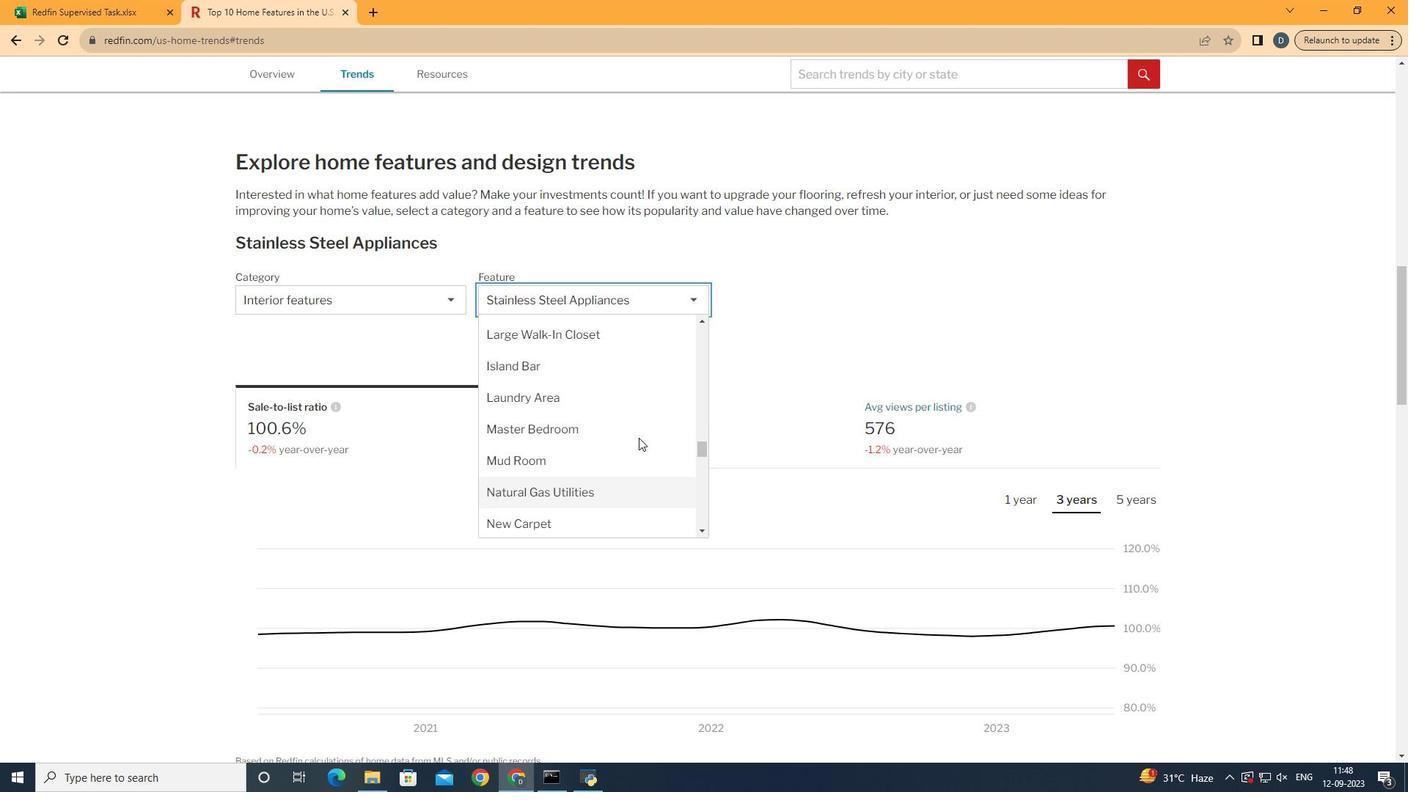 
Action: Mouse scrolled (699, 499) with delta (0, 0)
Screenshot: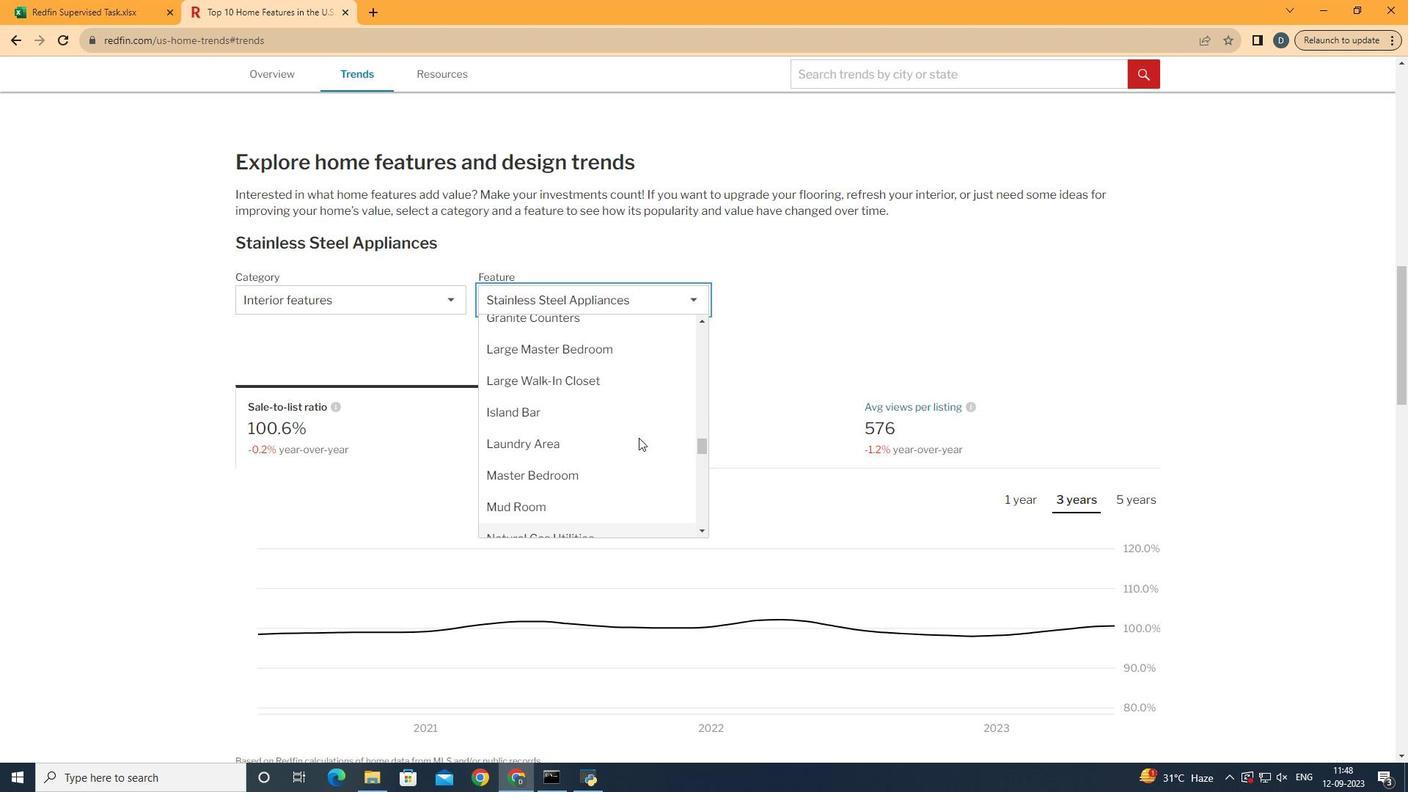 
Action: Mouse scrolled (699, 499) with delta (0, 0)
Screenshot: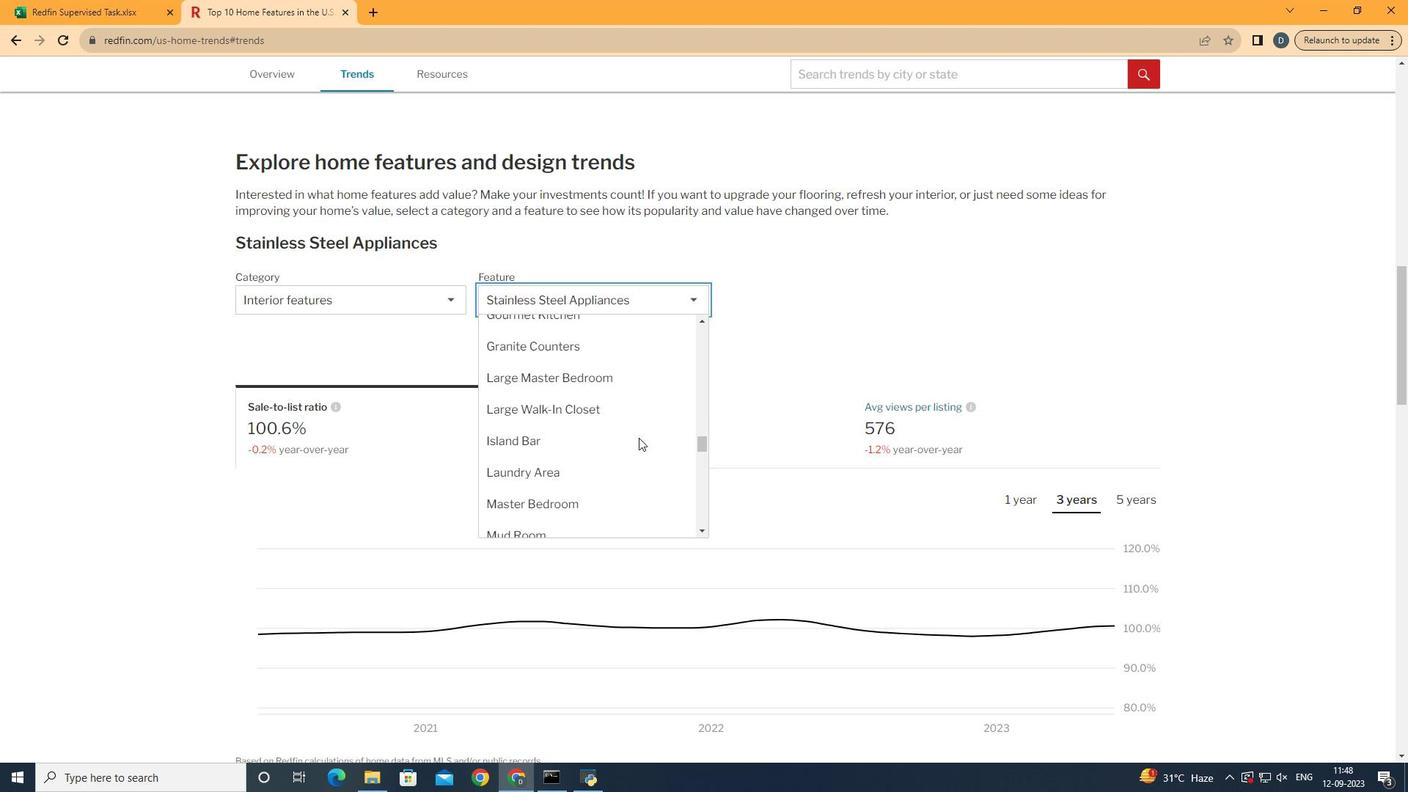 
Action: Mouse scrolled (699, 497) with delta (0, 0)
Screenshot: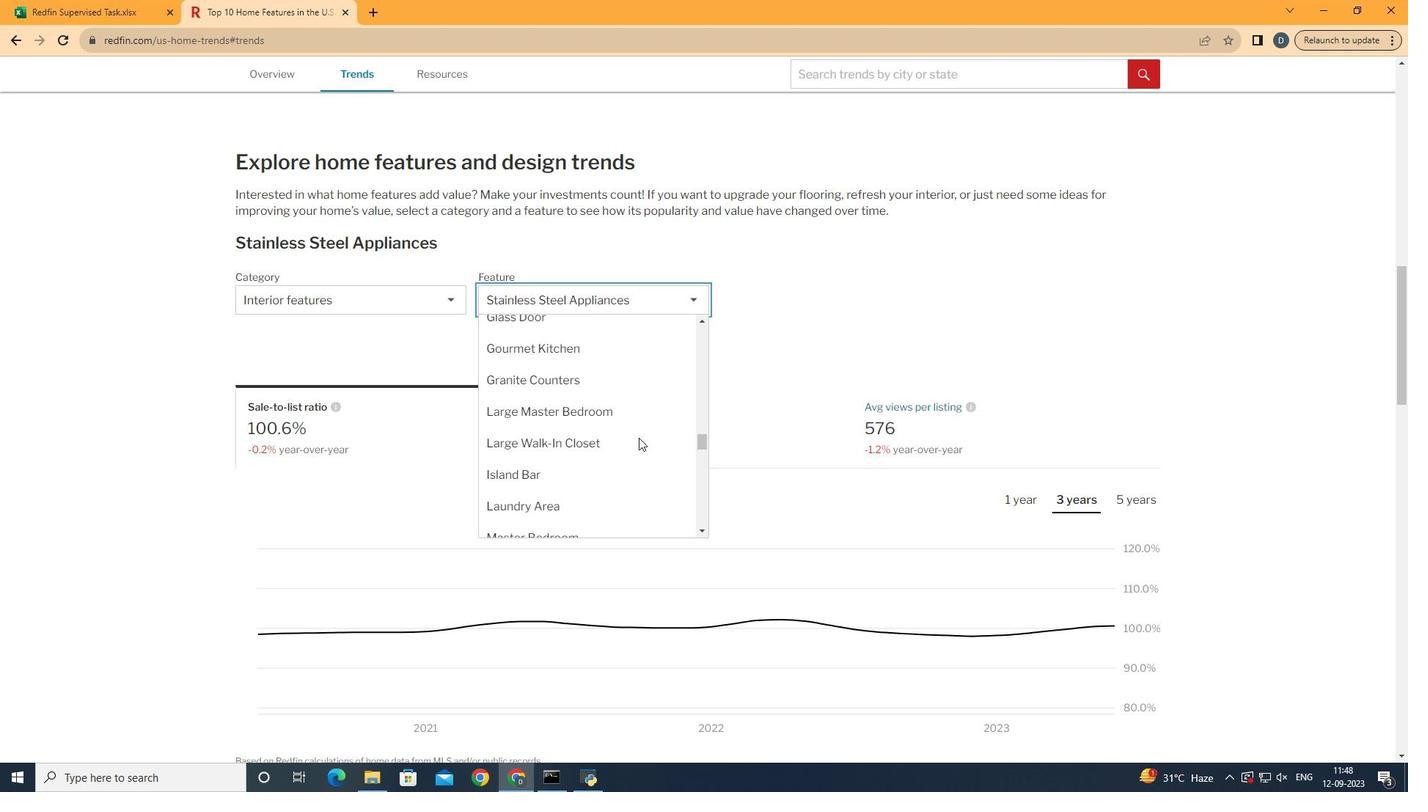 
Action: Mouse scrolled (699, 499) with delta (0, 0)
Screenshot: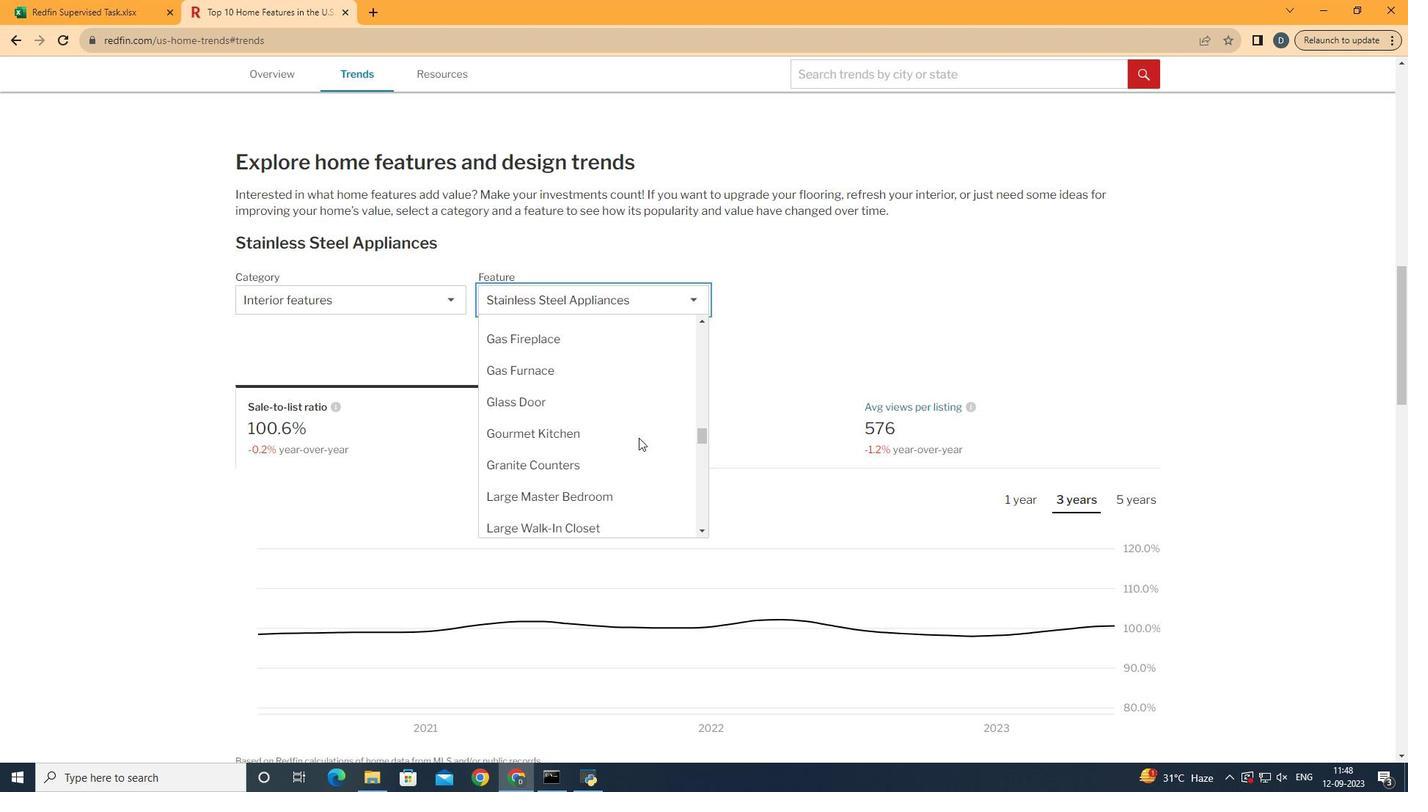 
Action: Mouse scrolled (699, 499) with delta (0, 0)
Screenshot: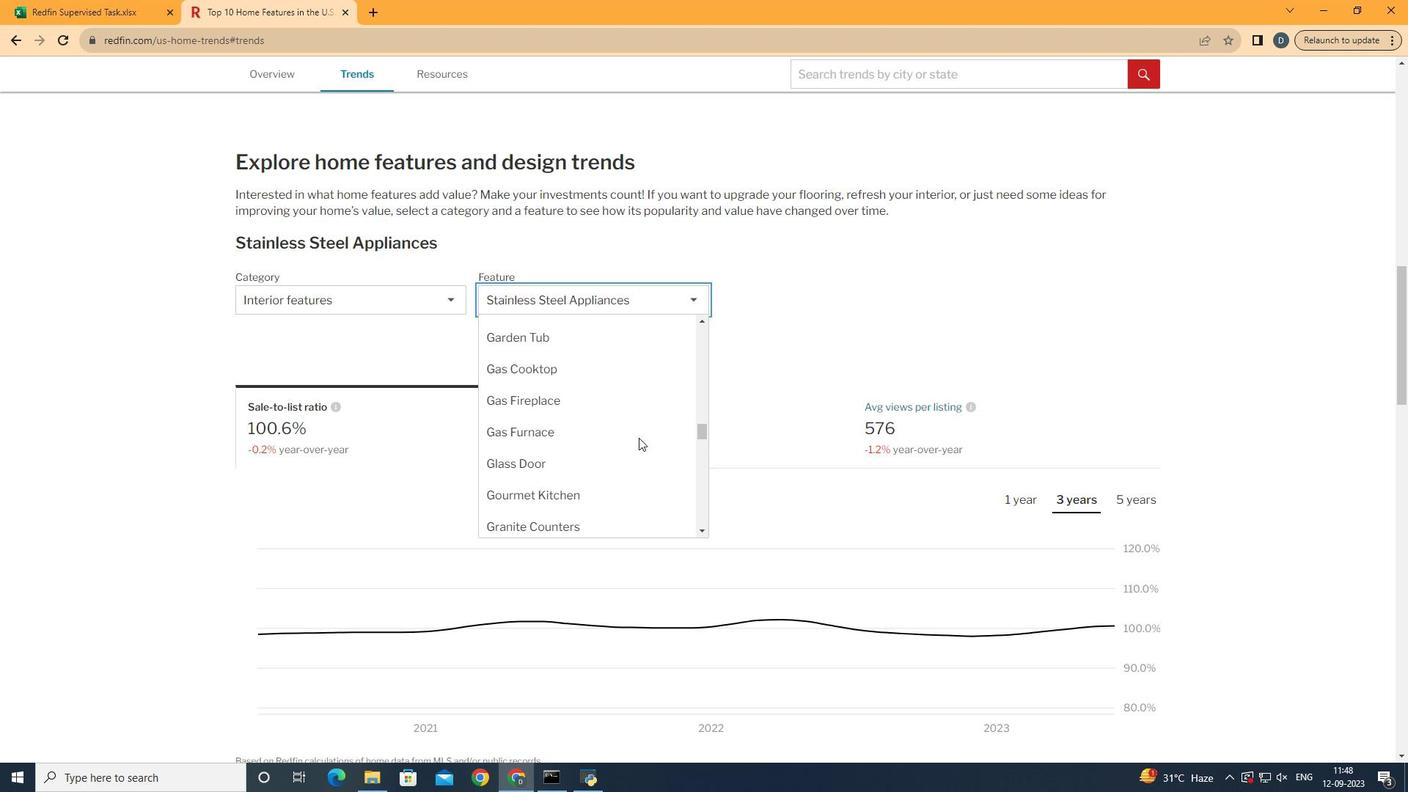 
Action: Mouse scrolled (699, 499) with delta (0, 0)
Screenshot: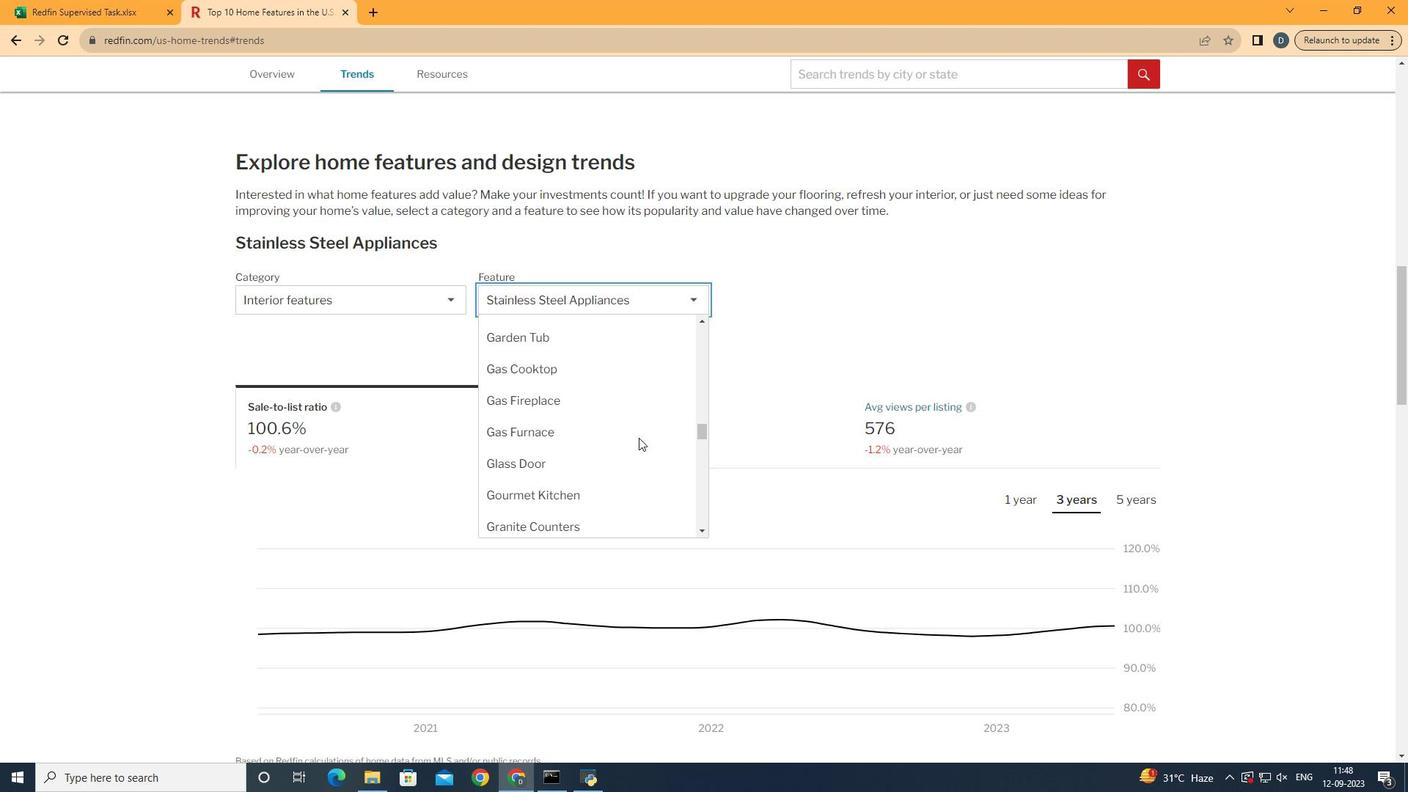 
Action: Mouse moved to (633, 439)
Screenshot: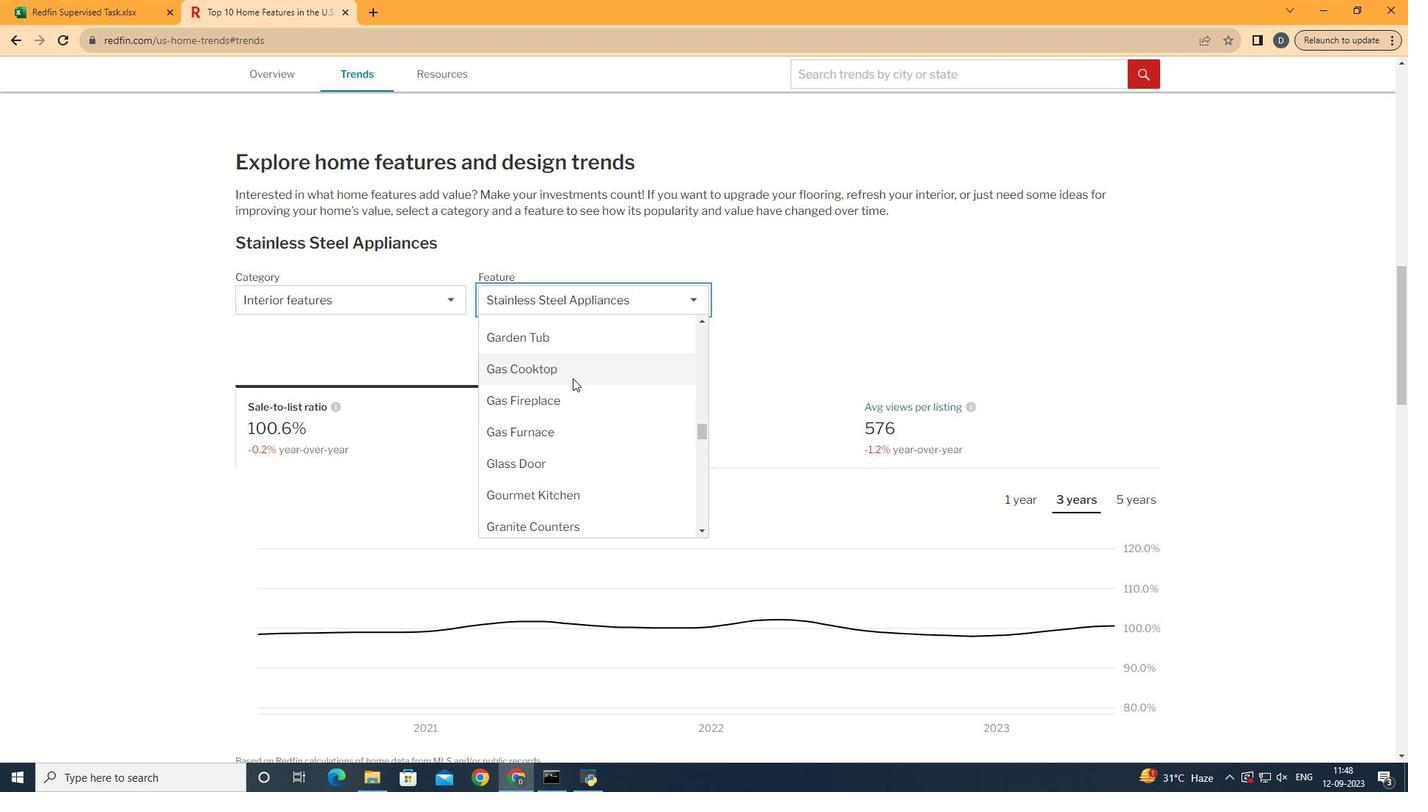 
Action: Mouse pressed left at (633, 439)
Screenshot: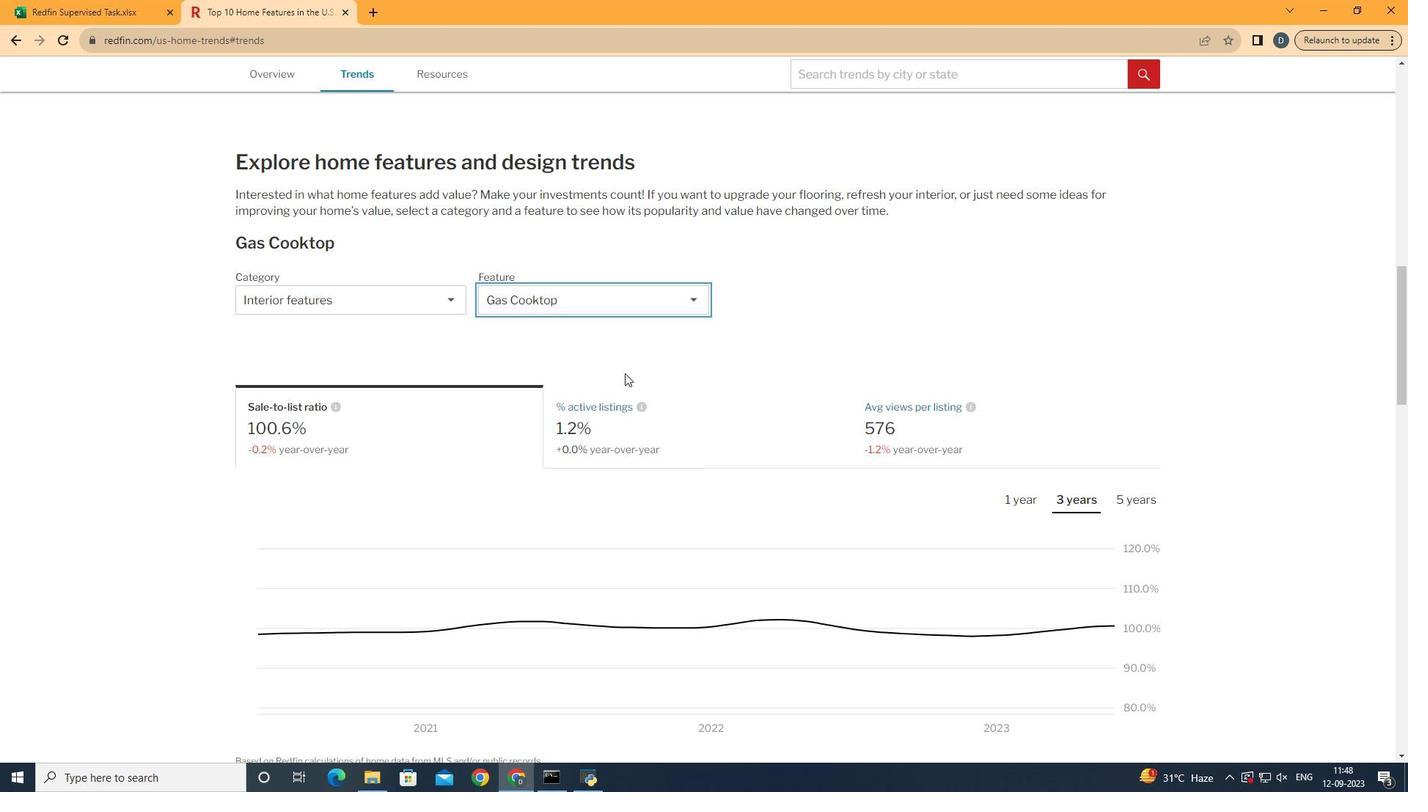 
Action: Mouse moved to (784, 401)
Screenshot: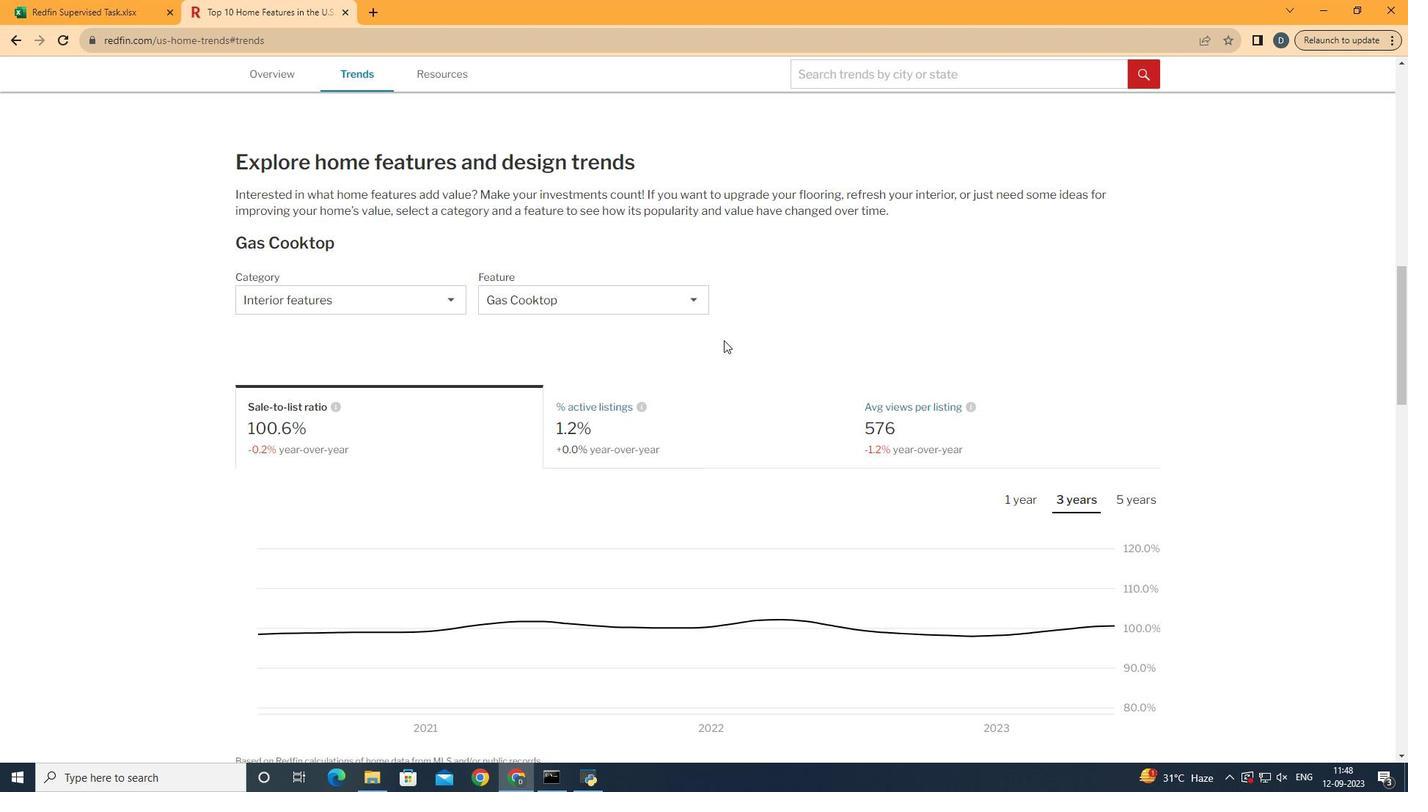 
Action: Mouse pressed left at (784, 401)
Screenshot: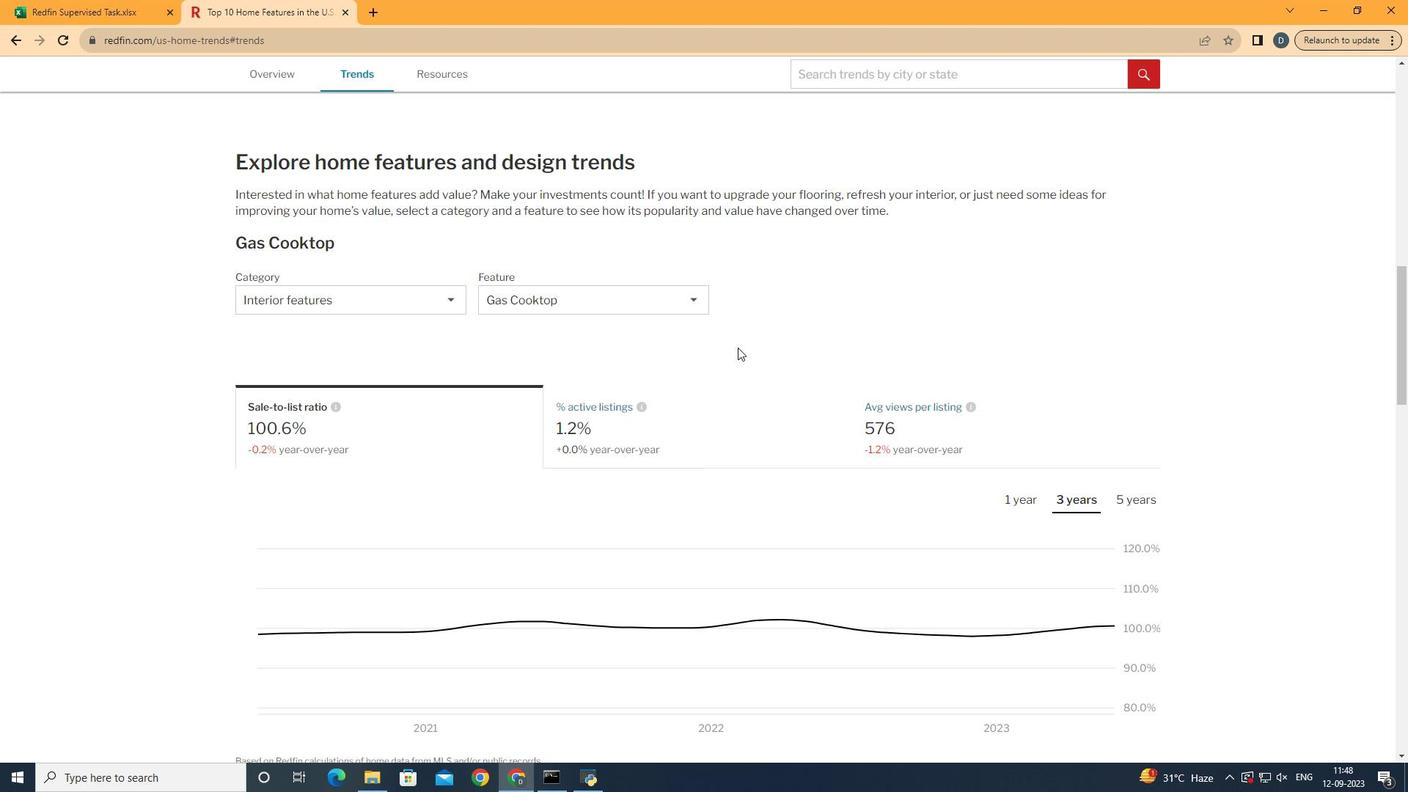 
Action: Mouse moved to (1050, 497)
Screenshot: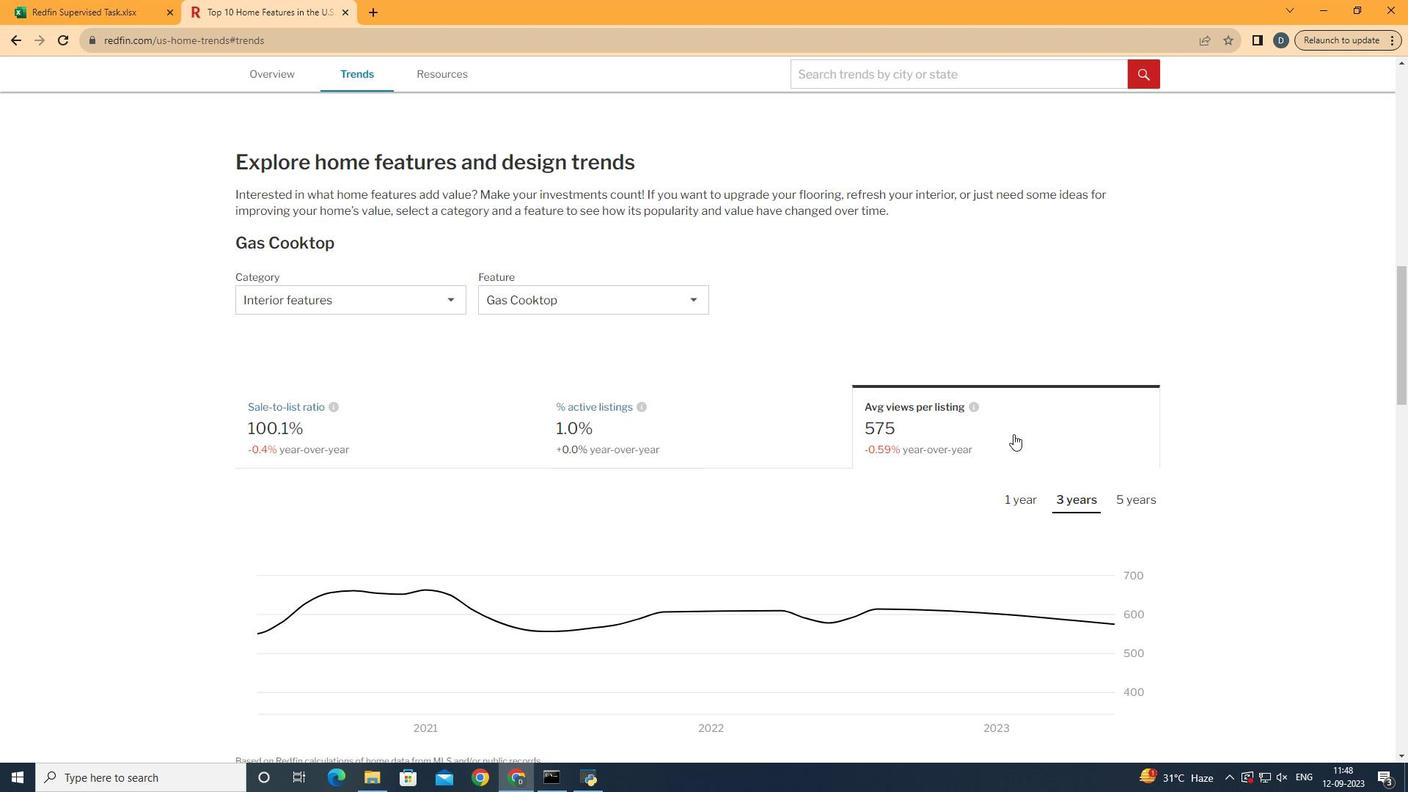 
Action: Mouse pressed left at (1050, 497)
Screenshot: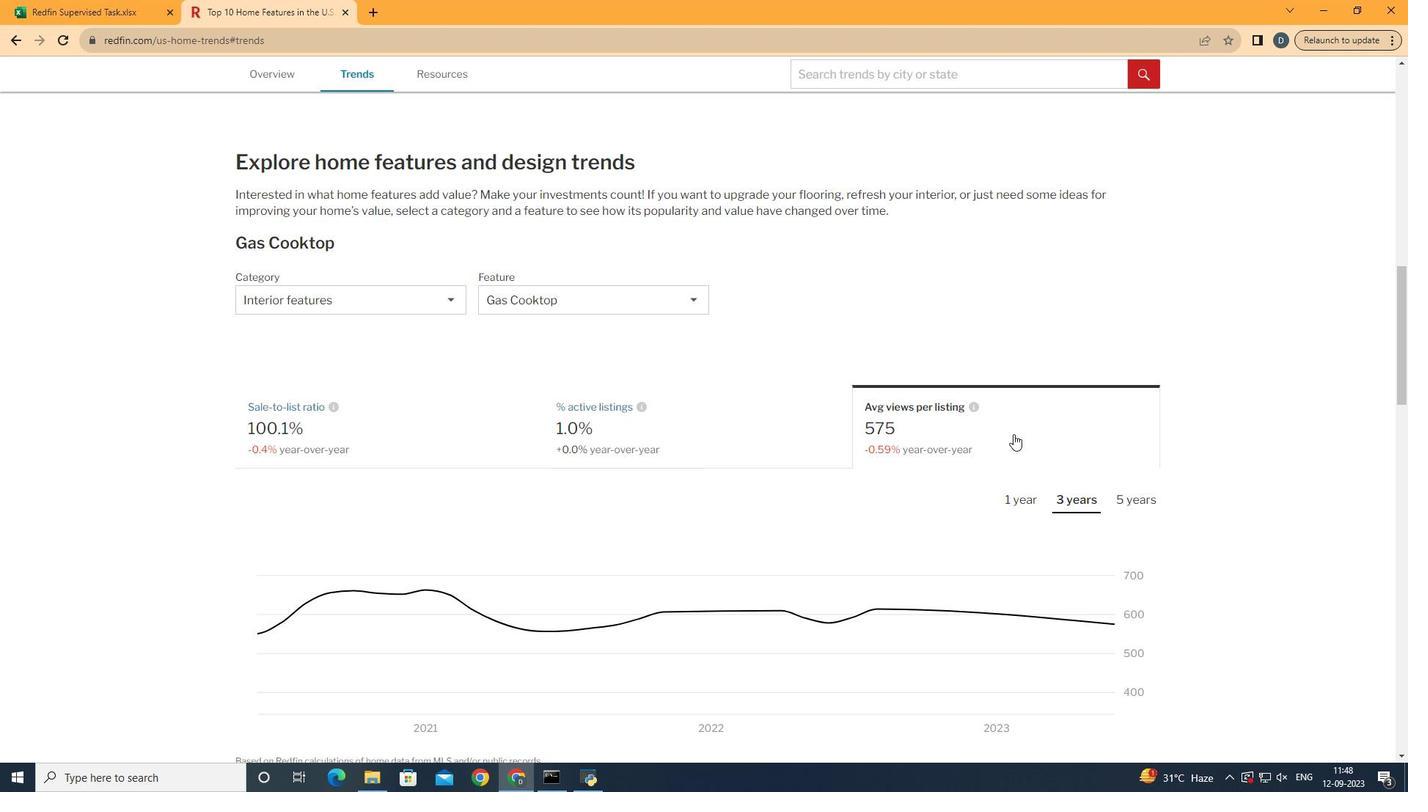 
Action: Mouse moved to (1204, 562)
Screenshot: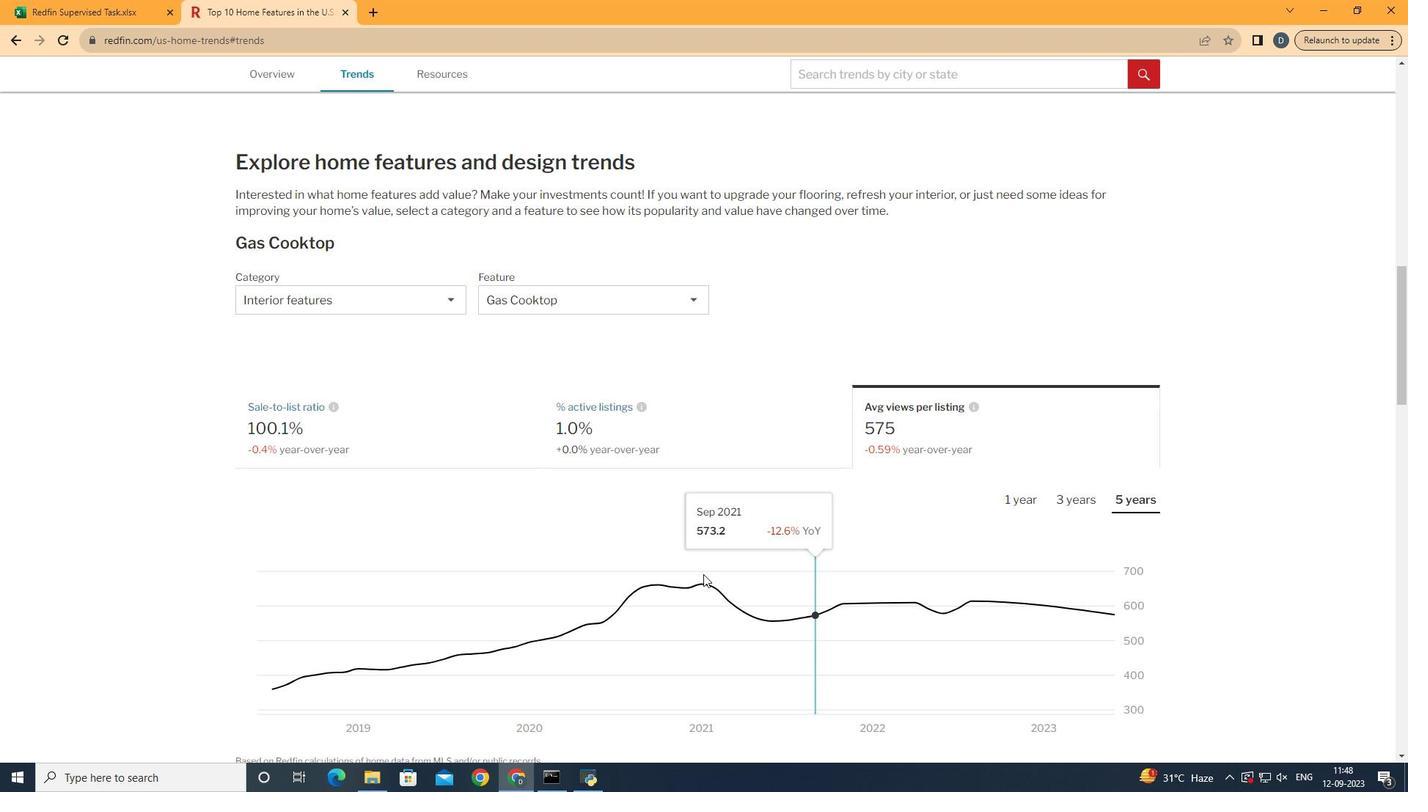 
Action: Mouse pressed left at (1204, 562)
Screenshot: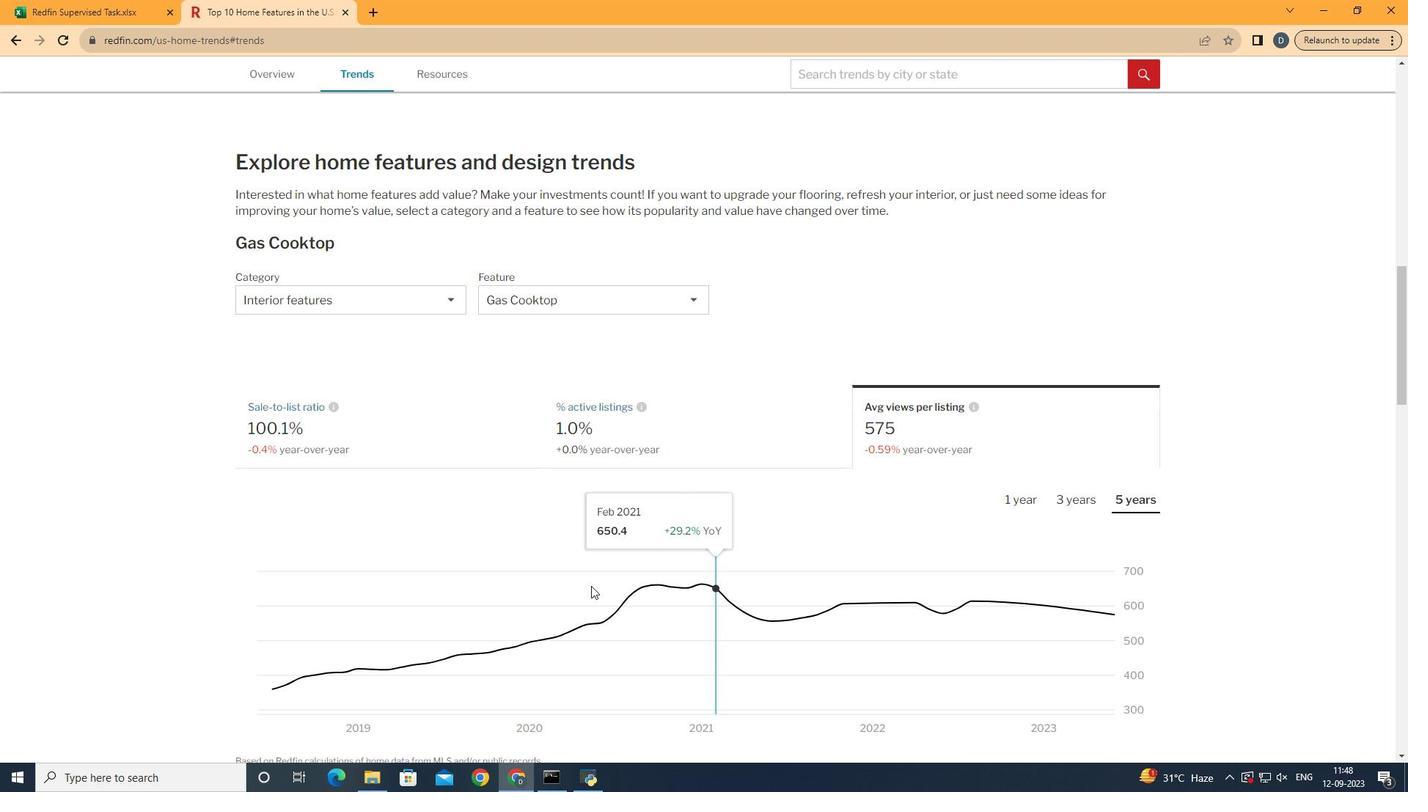 
Action: Mouse moved to (353, 690)
Screenshot: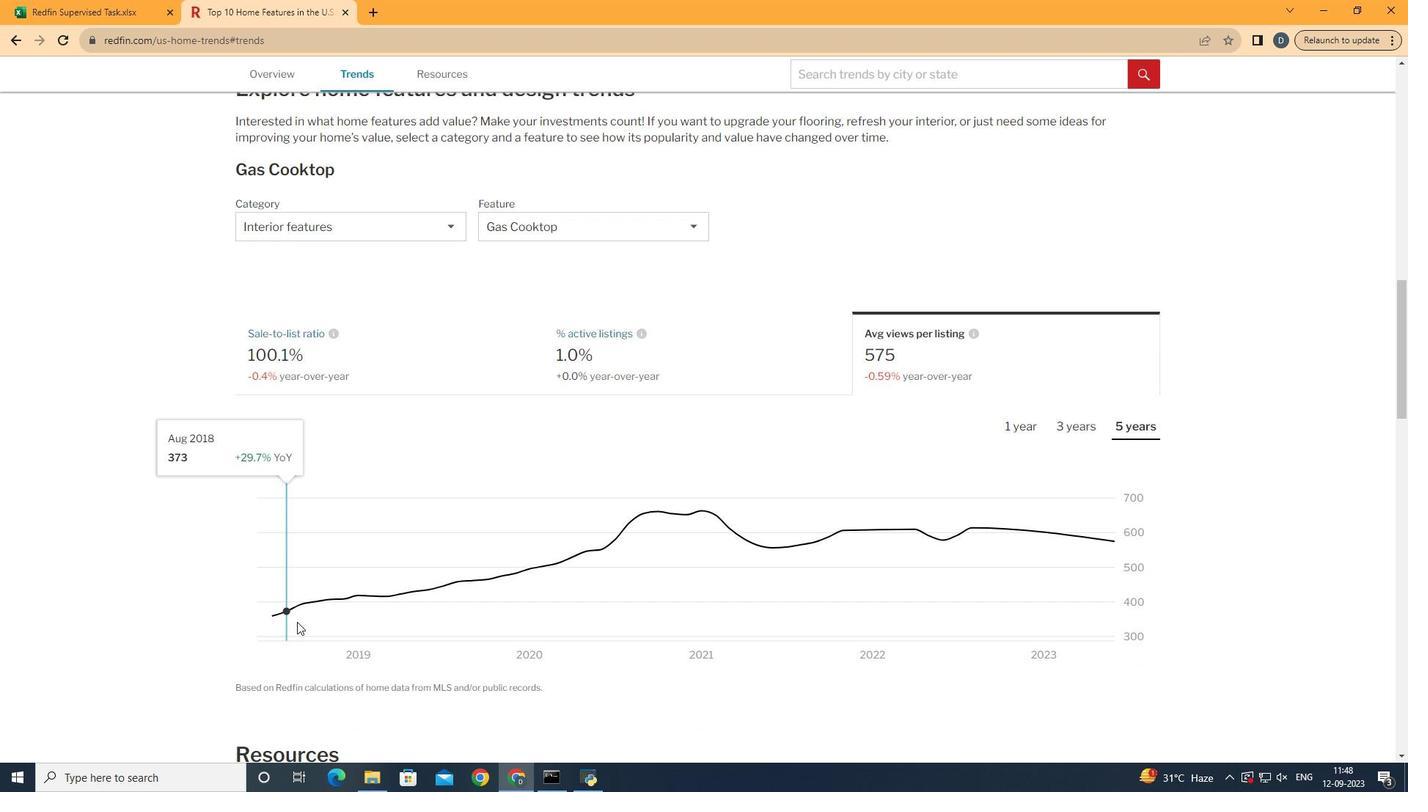 
Action: Mouse scrolled (353, 690) with delta (0, 0)
Screenshot: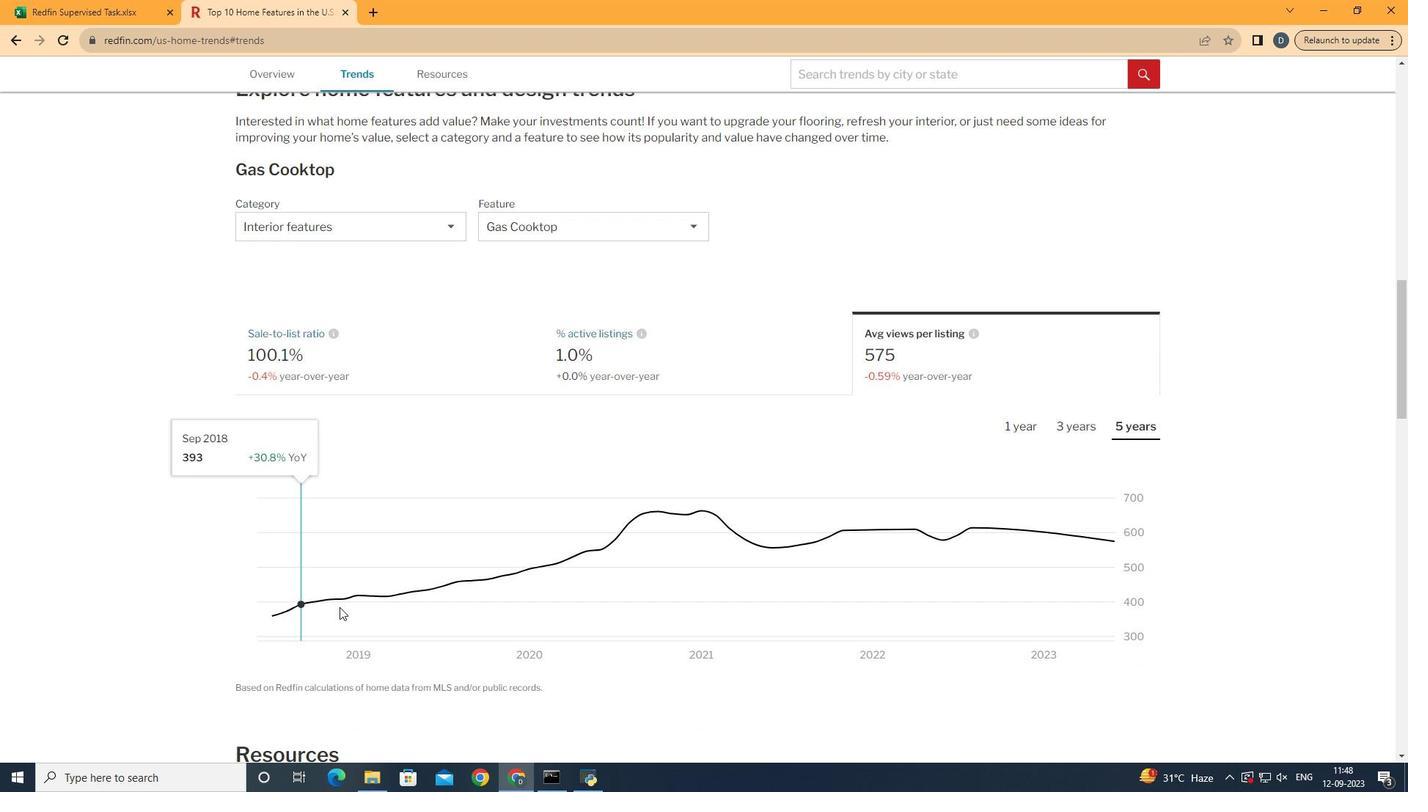 
Action: Mouse moved to (1242, 597)
Screenshot: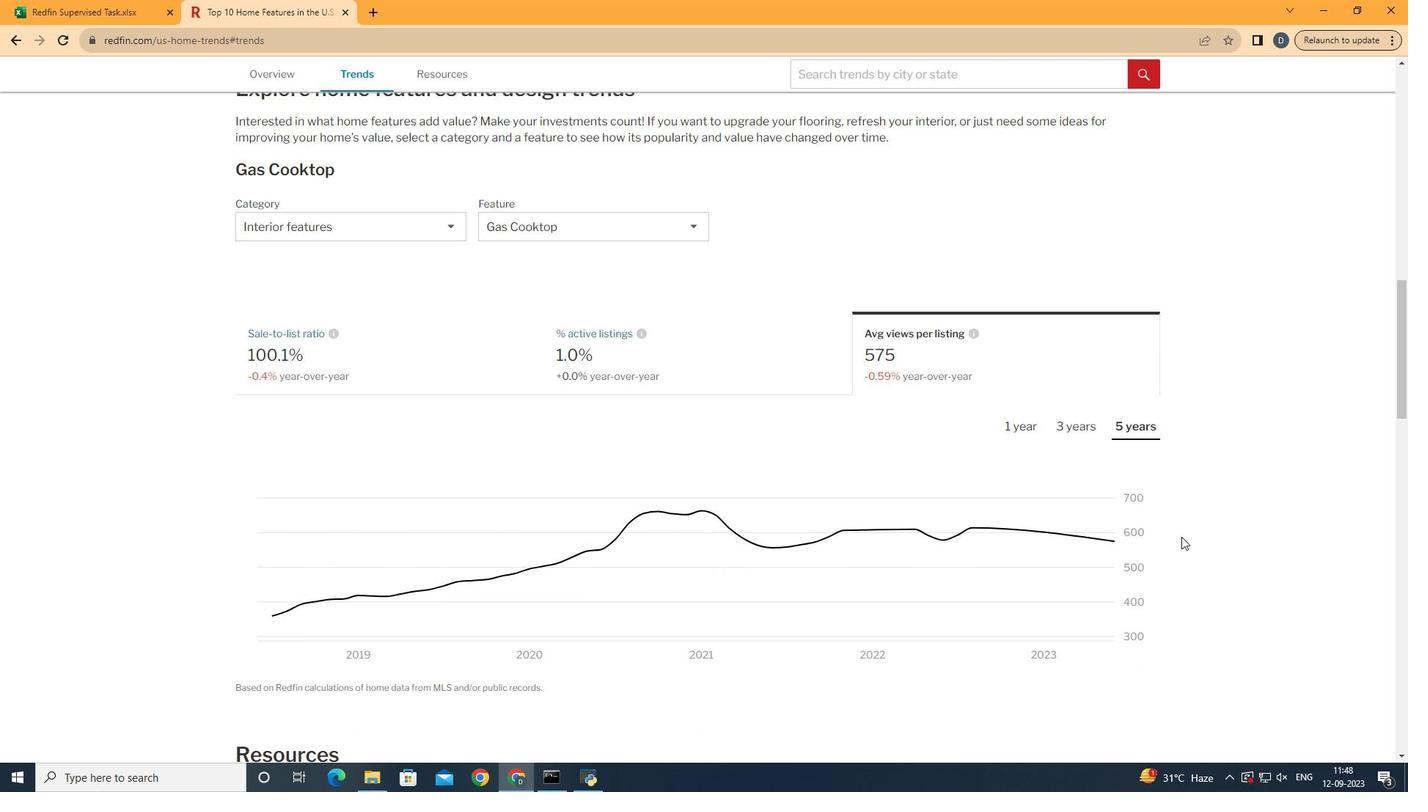 
